 Task: Find a flat in Isulan, Philippines for 2 guests from August 2 to August 12, 2023, with a price range of ₹5000 to ₹10000 and self check-in option.
Action: Mouse moved to (452, 111)
Screenshot: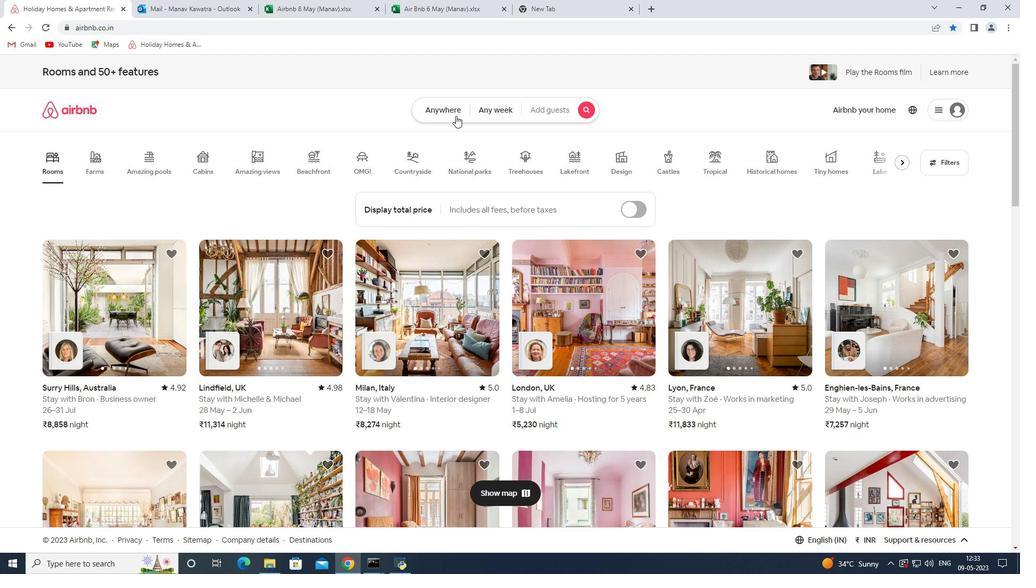 
Action: Mouse pressed left at (452, 111)
Screenshot: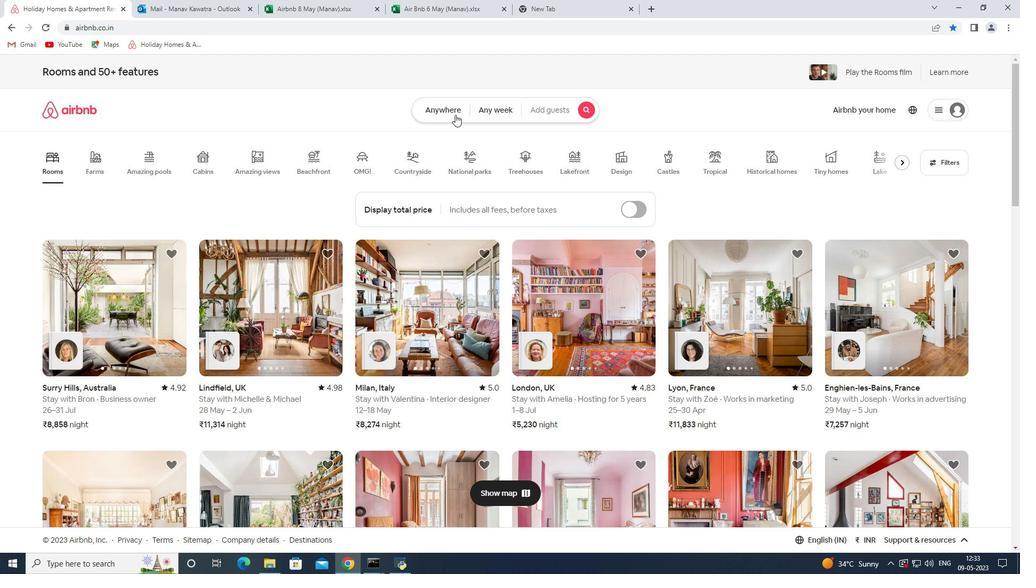 
Action: Mouse moved to (399, 150)
Screenshot: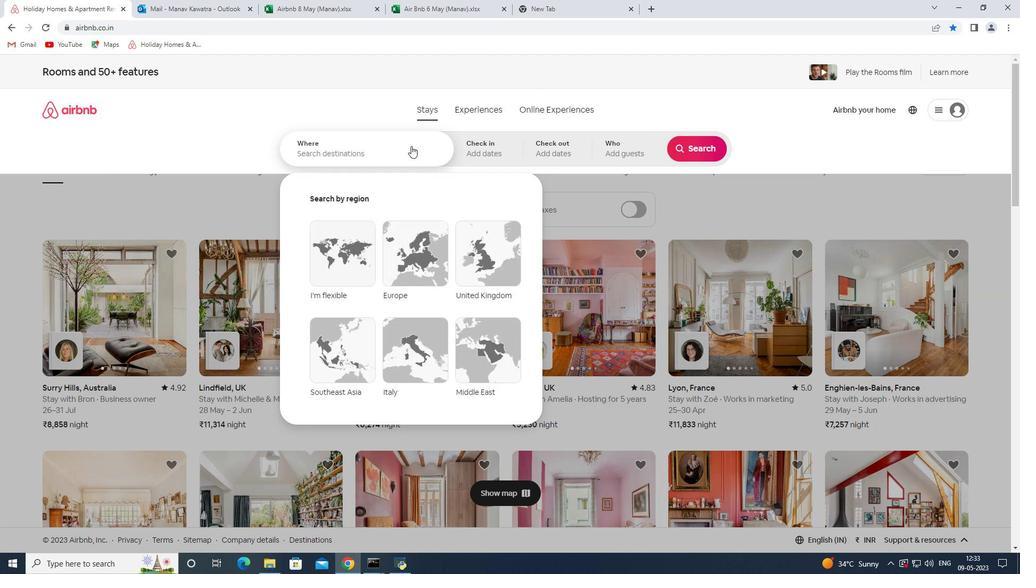 
Action: Mouse pressed left at (399, 150)
Screenshot: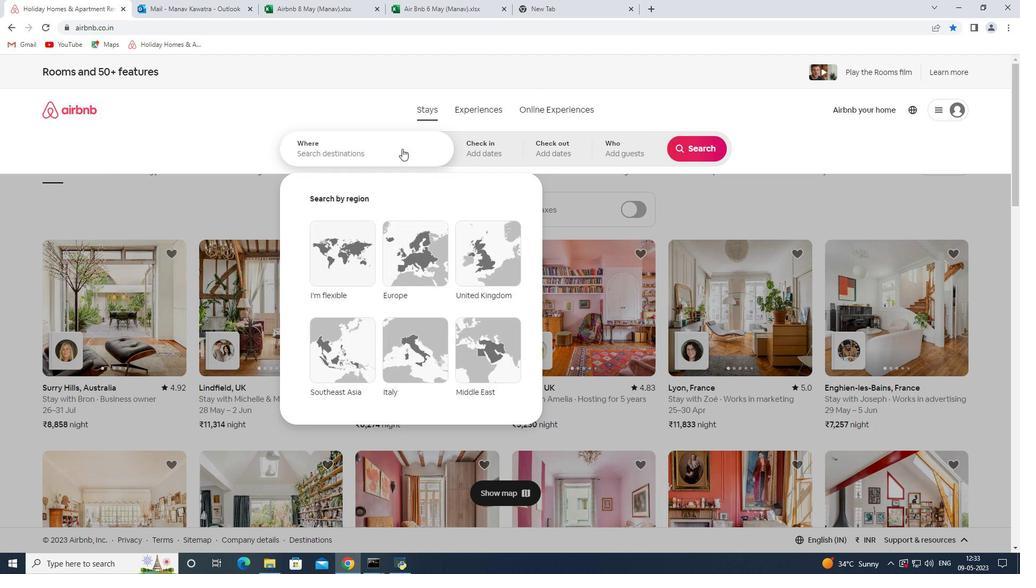 
Action: Key pressed <Key.shift><Key.shift><Key.shift><Key.shift><Key.shift><Key.shift><Key.shift><Key.shift><Key.shift><Key.shift><Key.shift><Key.shift><Key.shift><Key.shift><Key.shift><Key.shift><Key.shift><Key.shift><Key.shift><Key.shift><Key.shift><Key.shift><Key.shift><Key.shift><Key.shift><Key.shift><Key.shift><Key.shift><Key.shift><Key.shift><Key.shift><Key.shift><Key.shift><Key.shift>Isulan<Key.space><Key.shift><Key.shift>Philippines<Key.space><Key.enter>
Screenshot: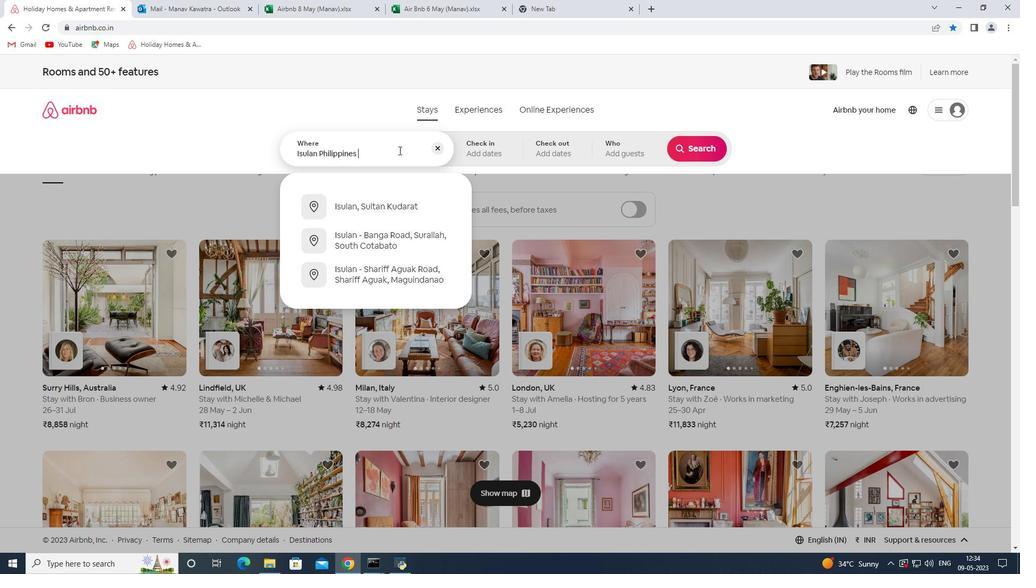 
Action: Mouse moved to (687, 233)
Screenshot: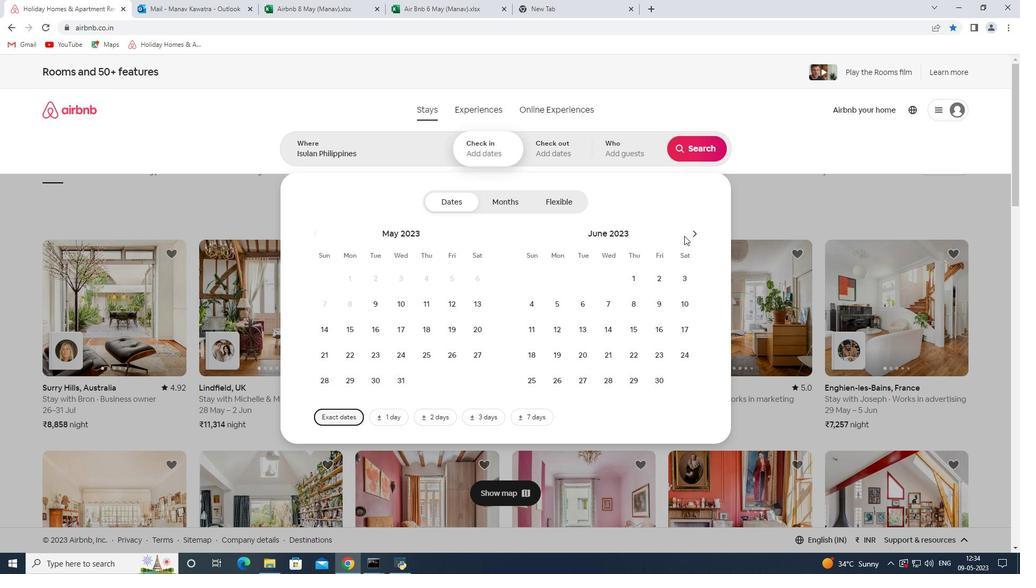 
Action: Mouse pressed left at (687, 233)
Screenshot: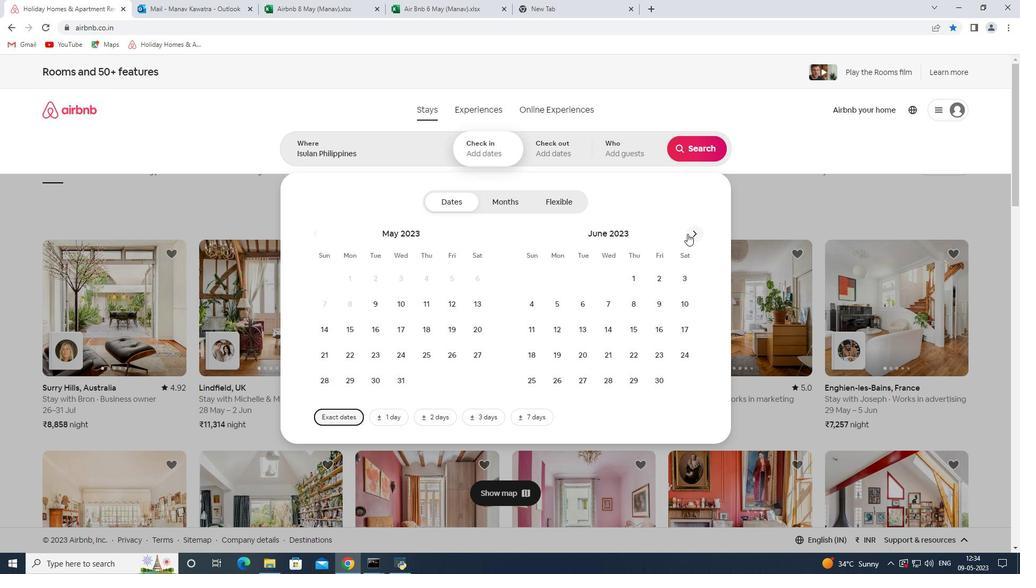 
Action: Mouse pressed left at (687, 233)
Screenshot: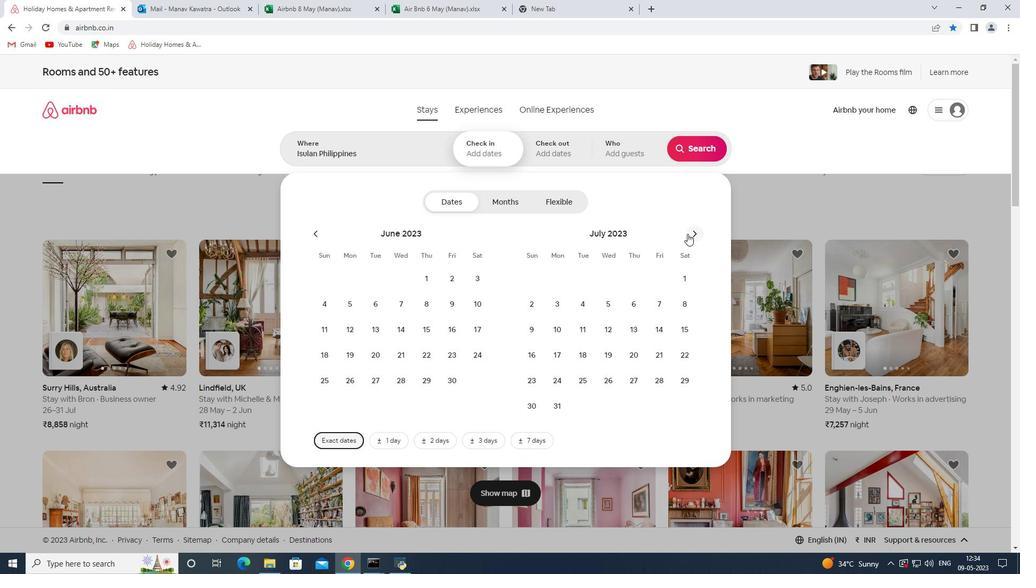 
Action: Mouse pressed left at (687, 233)
Screenshot: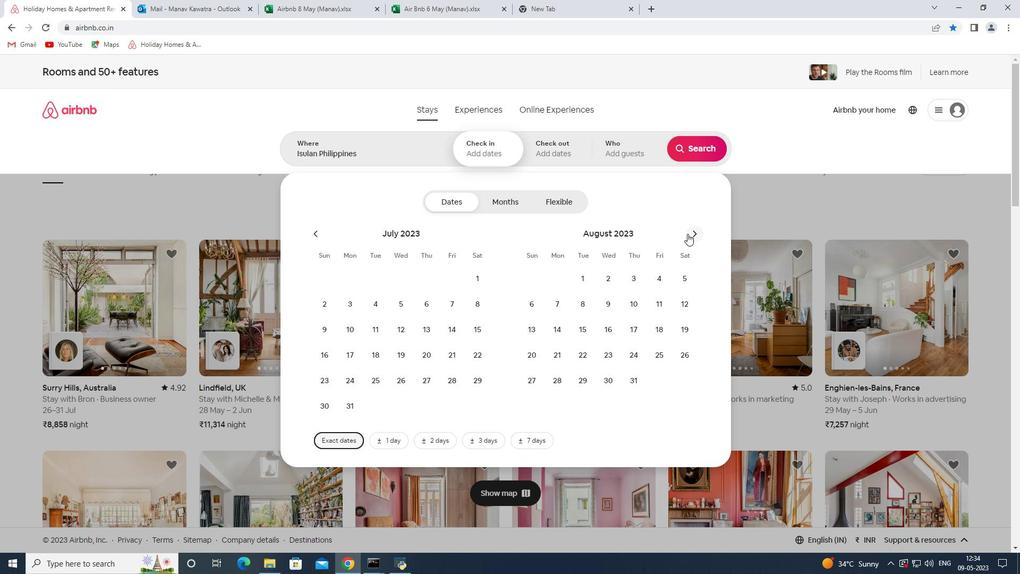 
Action: Mouse moved to (401, 280)
Screenshot: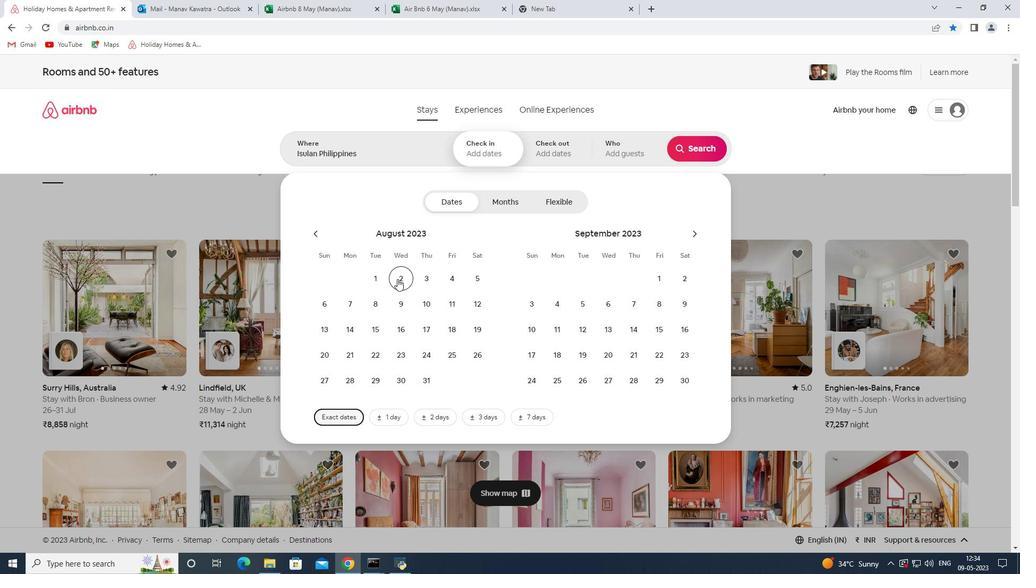 
Action: Mouse pressed left at (401, 280)
Screenshot: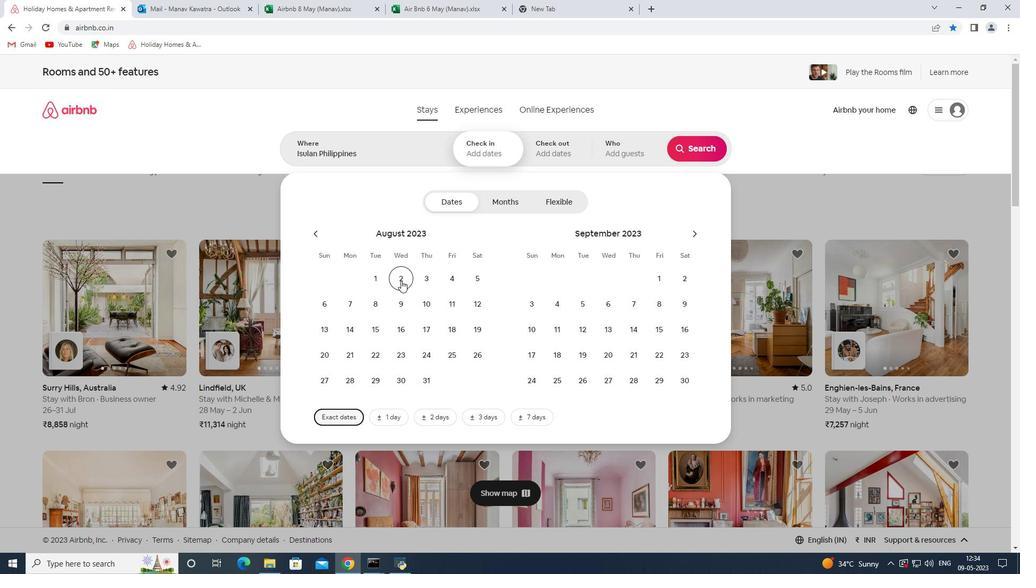 
Action: Mouse moved to (476, 302)
Screenshot: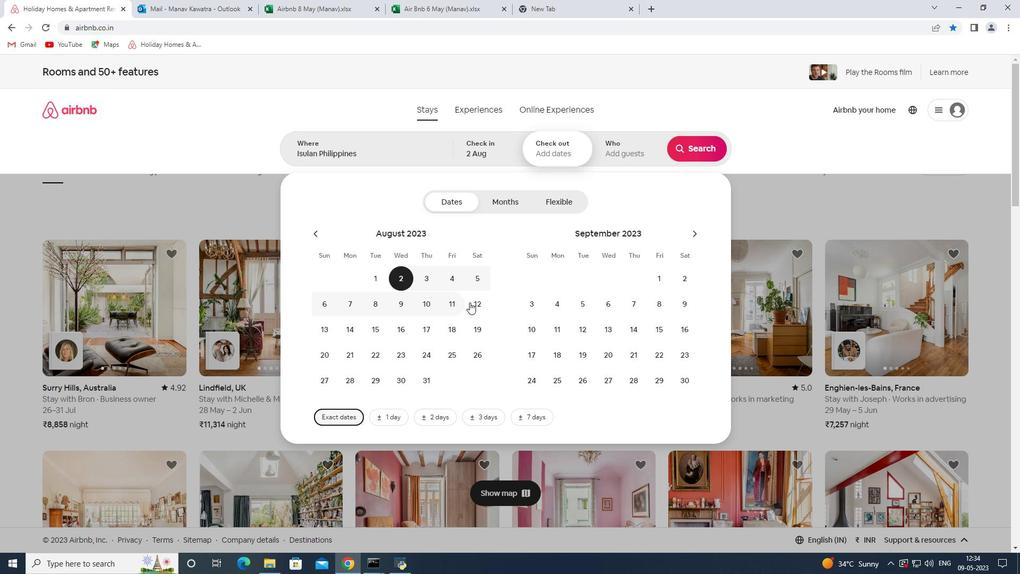 
Action: Mouse pressed left at (476, 302)
Screenshot: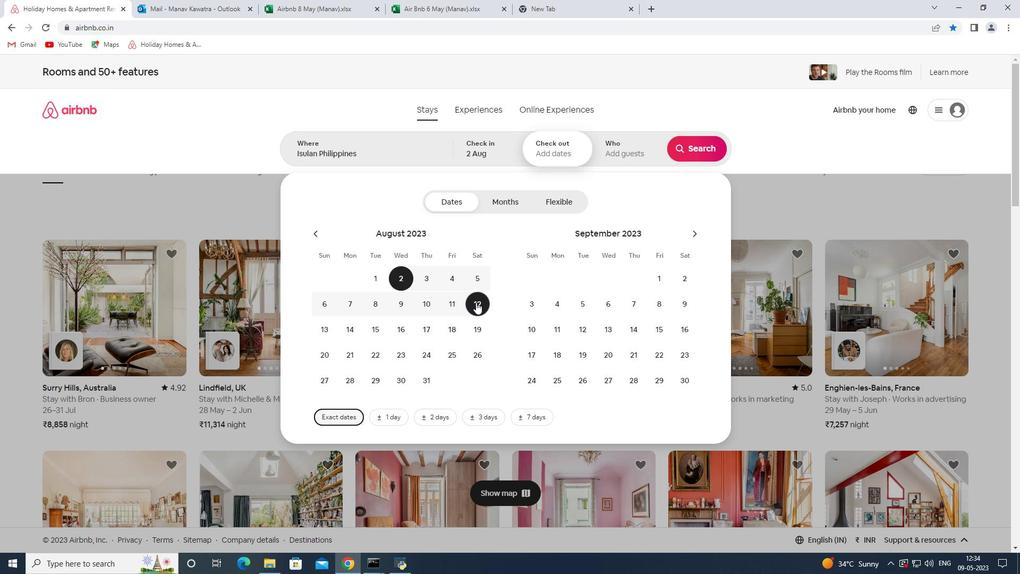 
Action: Mouse moved to (465, 256)
Screenshot: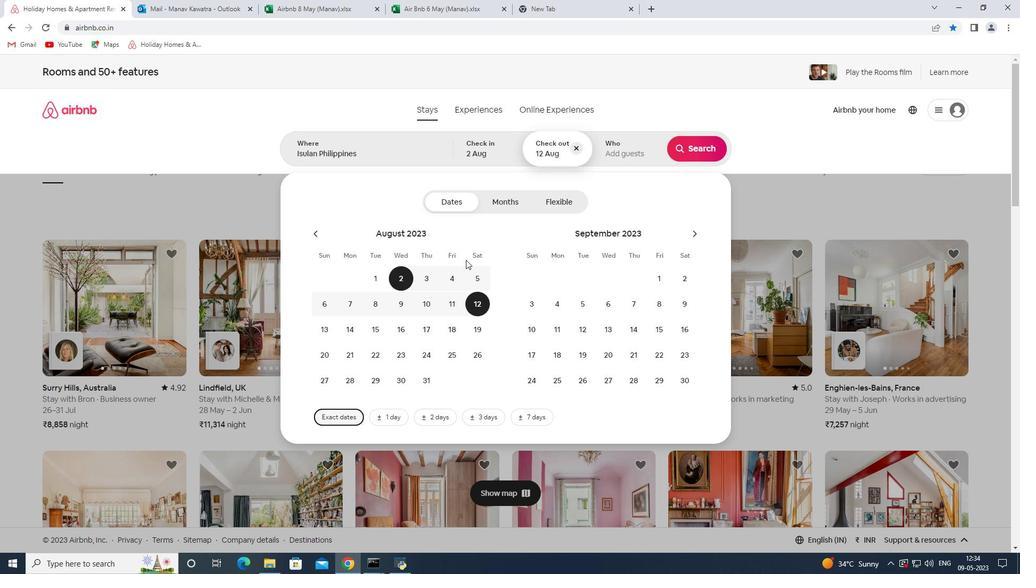 
Action: Mouse scrolled (465, 255) with delta (0, 0)
Screenshot: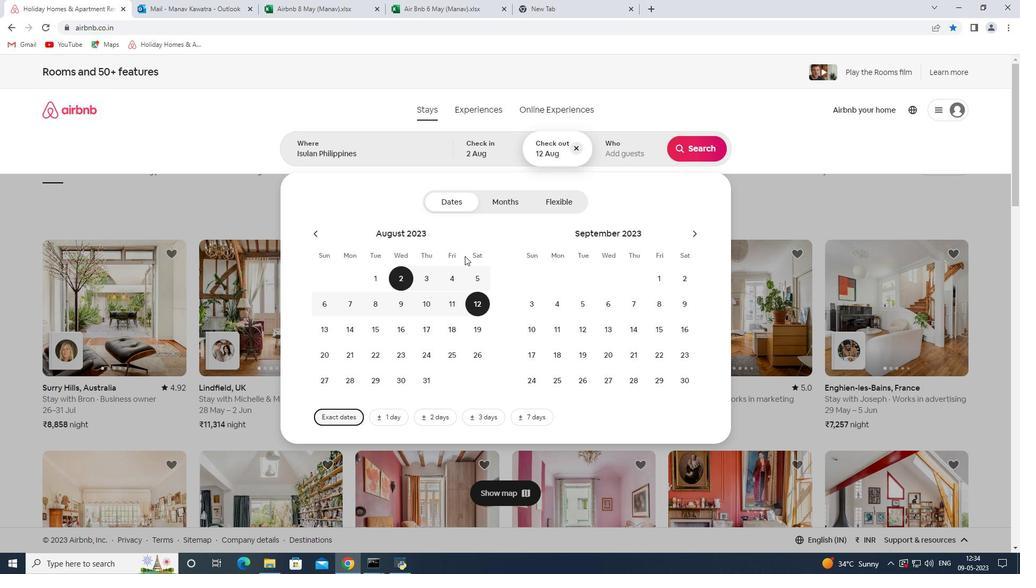 
Action: Mouse moved to (621, 156)
Screenshot: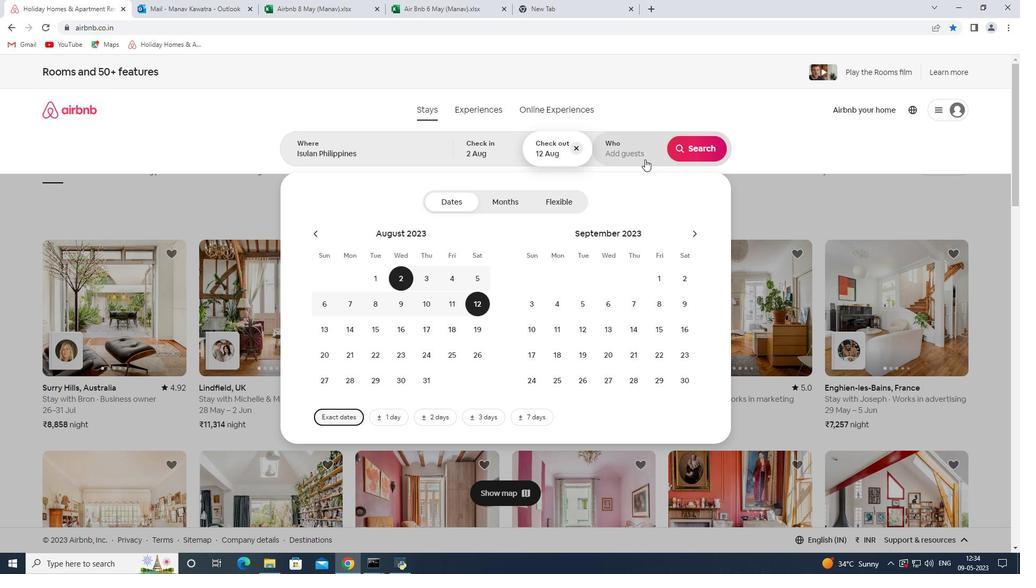 
Action: Mouse pressed left at (621, 156)
Screenshot: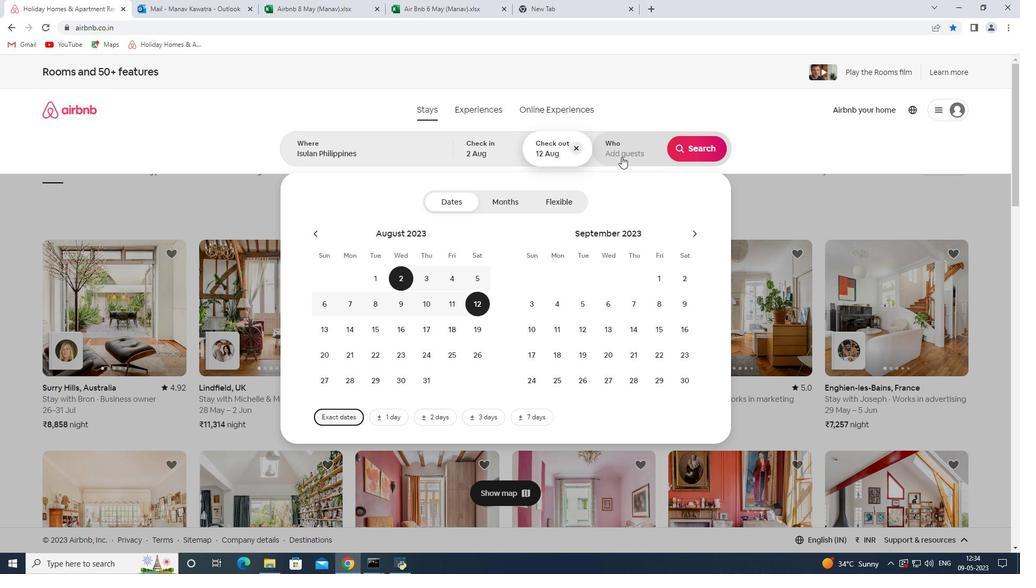 
Action: Mouse moved to (698, 204)
Screenshot: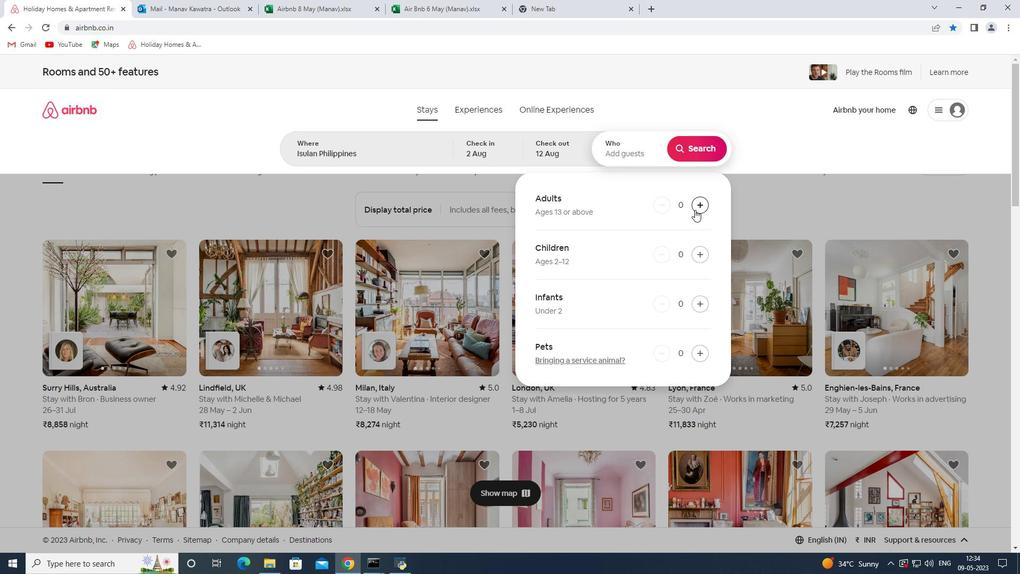 
Action: Mouse pressed left at (698, 204)
Screenshot: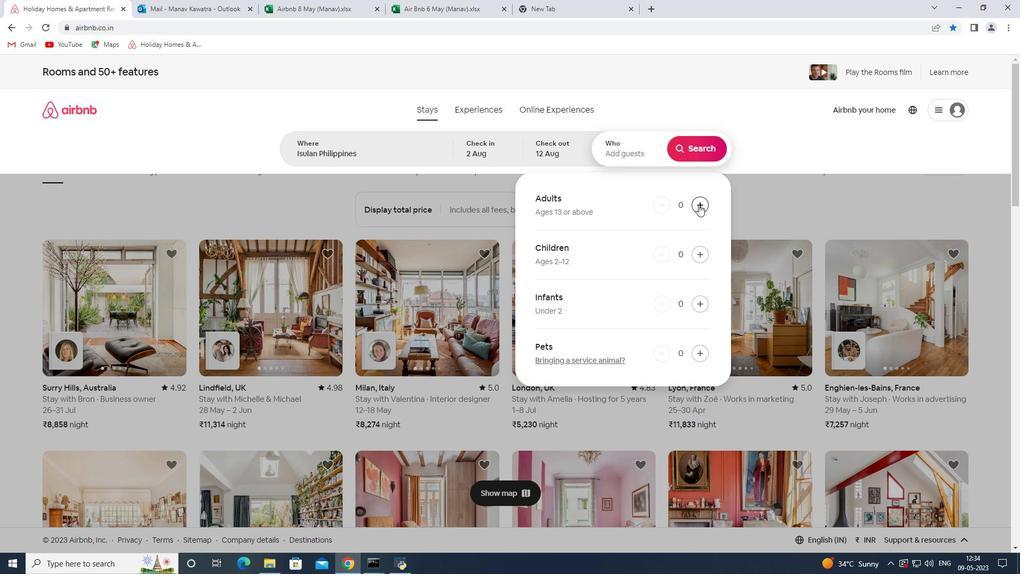 
Action: Mouse pressed left at (698, 204)
Screenshot: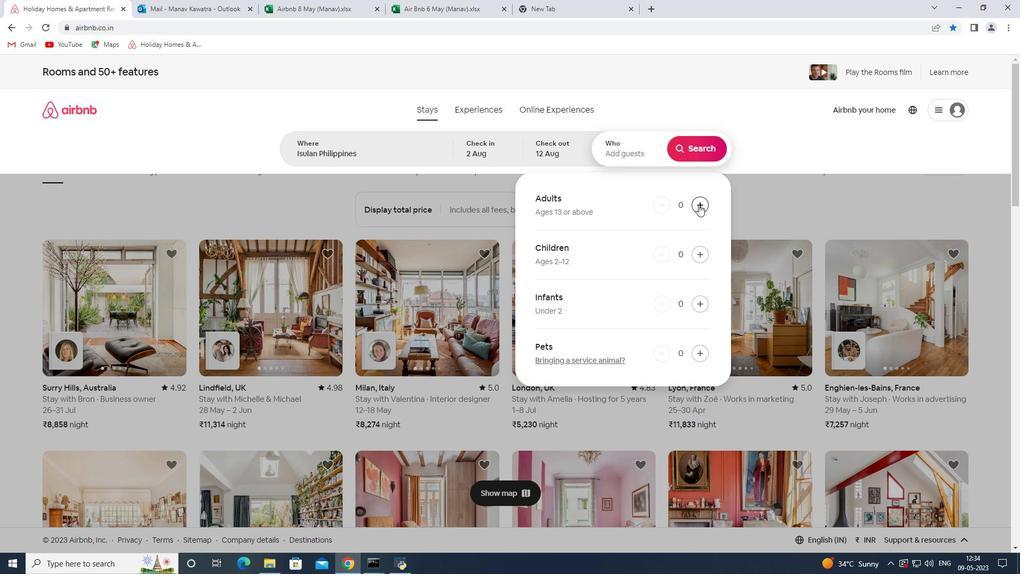 
Action: Mouse moved to (696, 148)
Screenshot: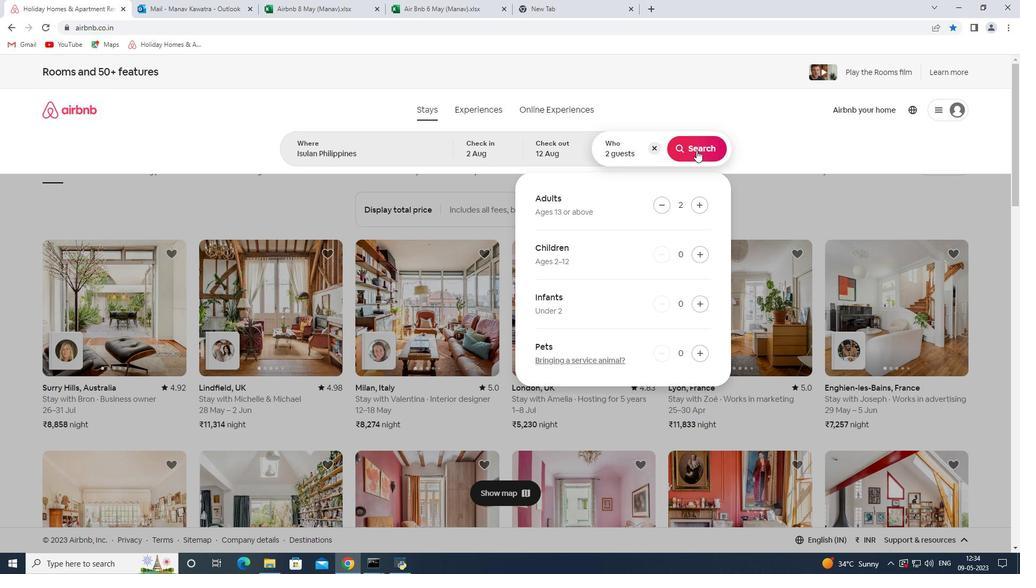 
Action: Mouse pressed left at (696, 148)
Screenshot: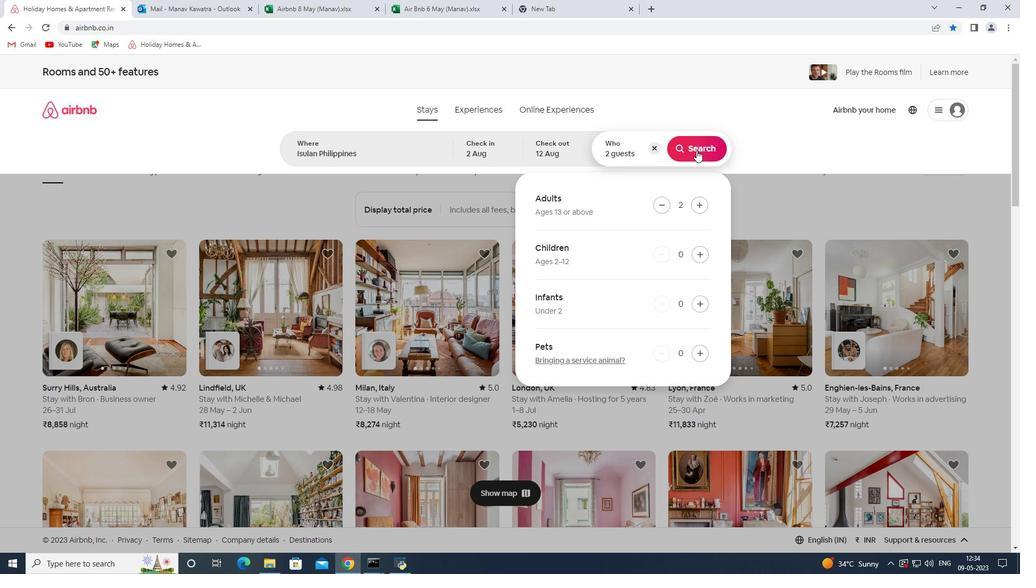 
Action: Mouse moved to (974, 122)
Screenshot: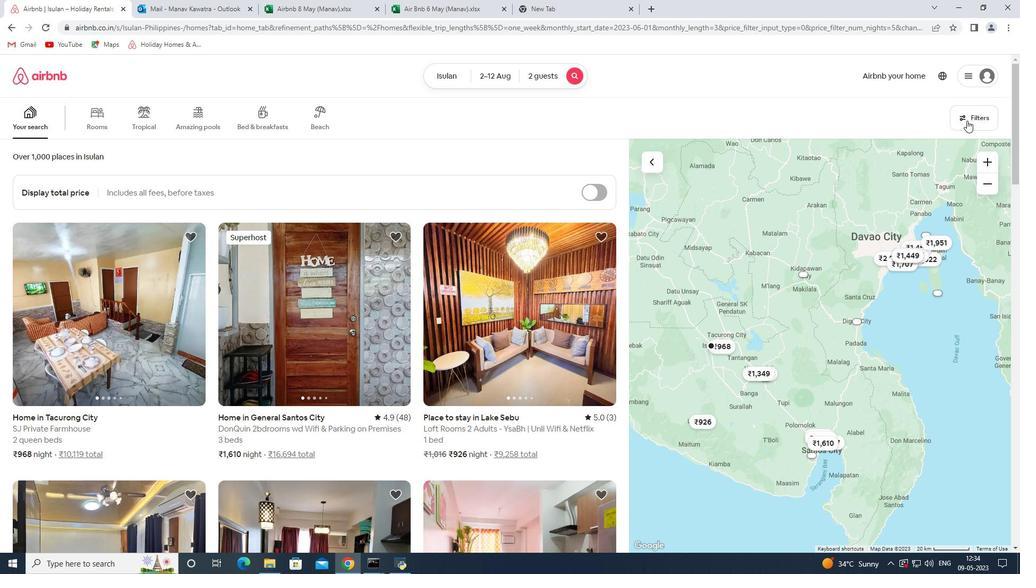 
Action: Mouse pressed left at (974, 122)
Screenshot: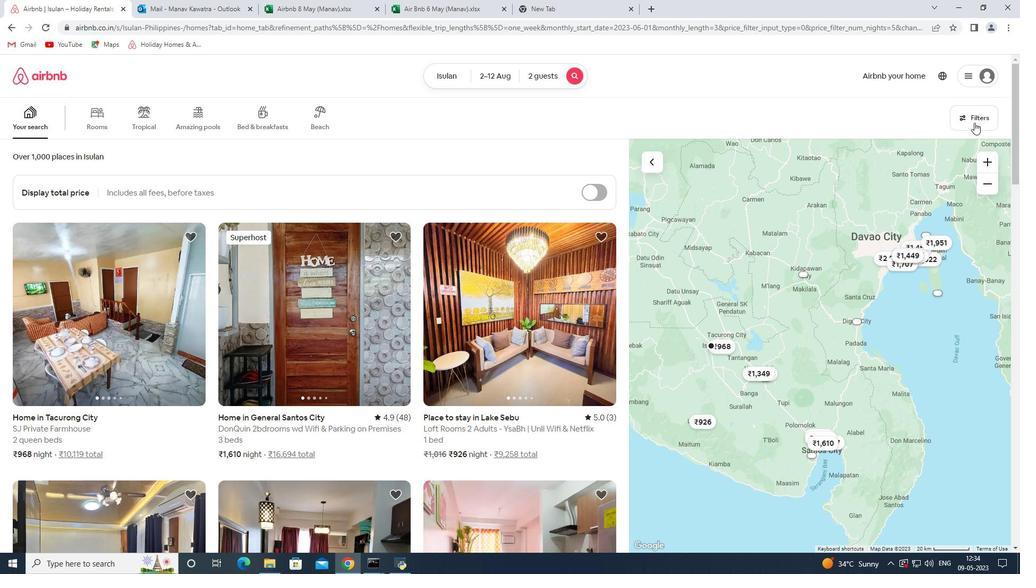 
Action: Mouse moved to (385, 382)
Screenshot: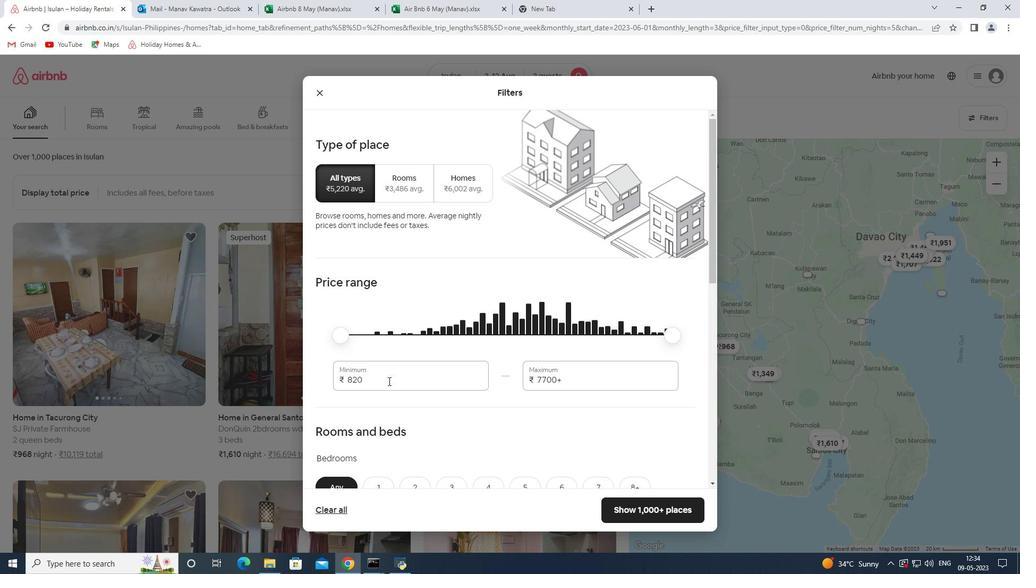 
Action: Mouse pressed left at (385, 382)
Screenshot: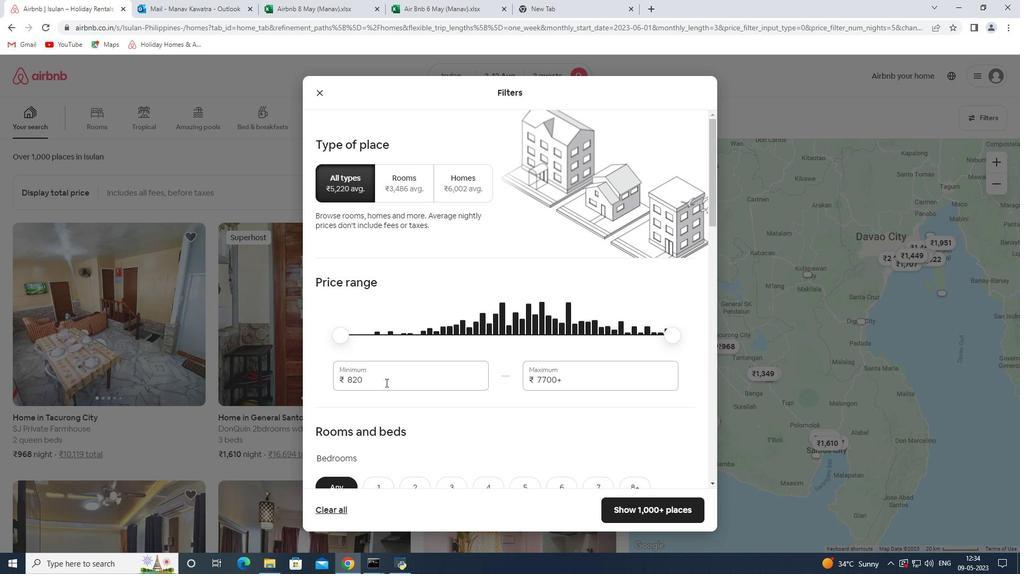 
Action: Mouse pressed left at (385, 382)
Screenshot: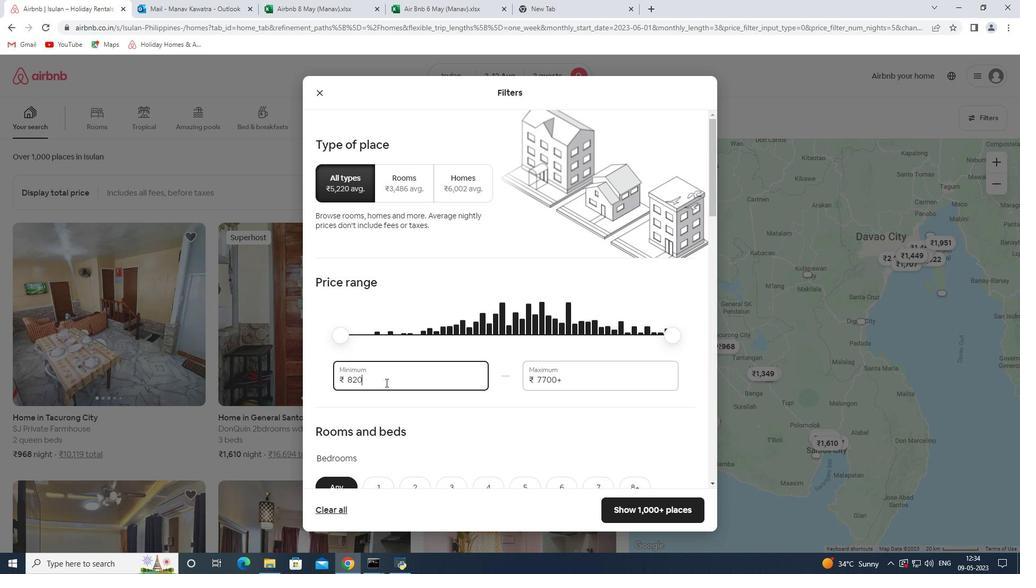 
Action: Mouse moved to (386, 383)
Screenshot: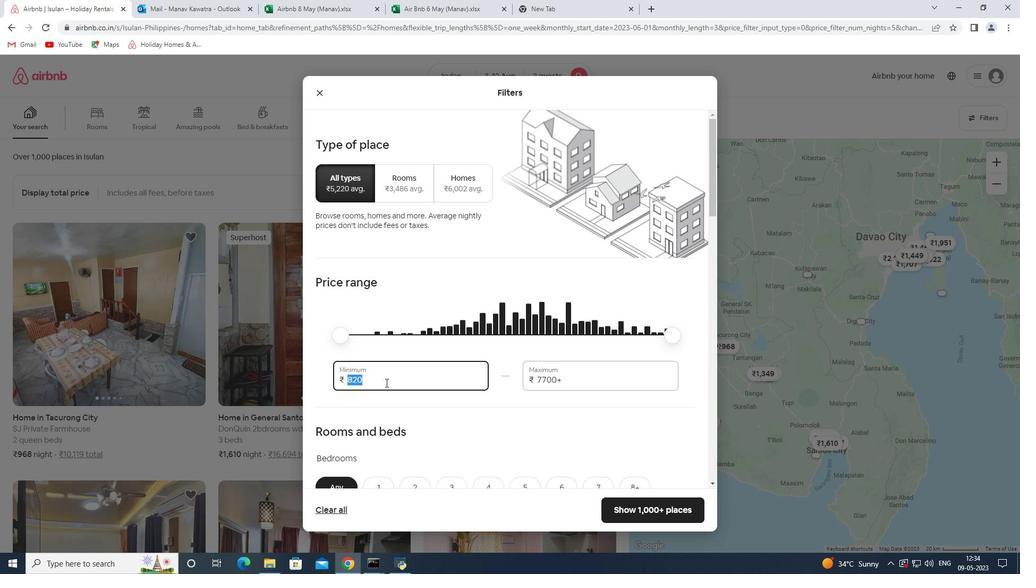 
Action: Key pressed 5000<Key.tab>10000
Screenshot: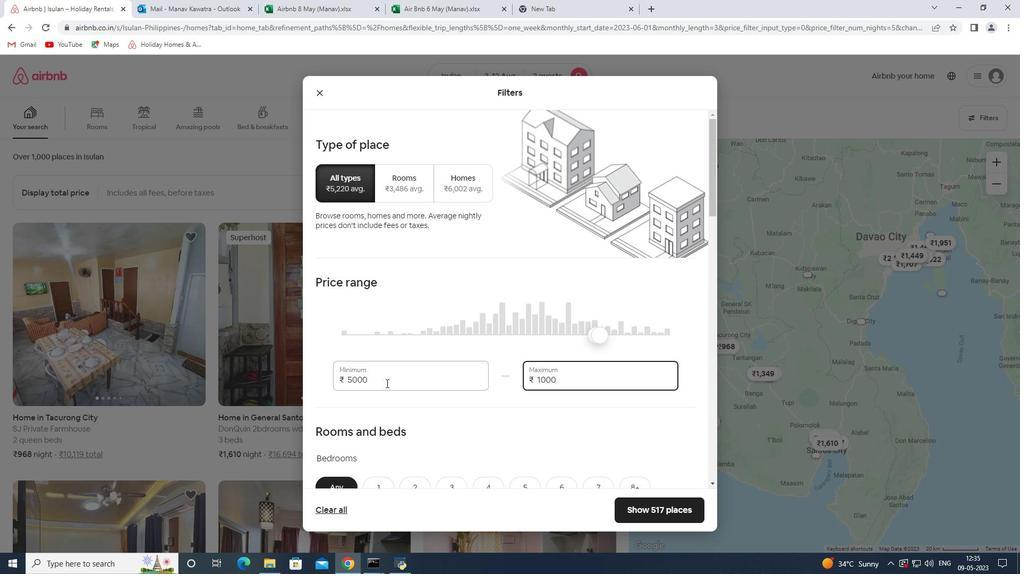 
Action: Mouse moved to (465, 369)
Screenshot: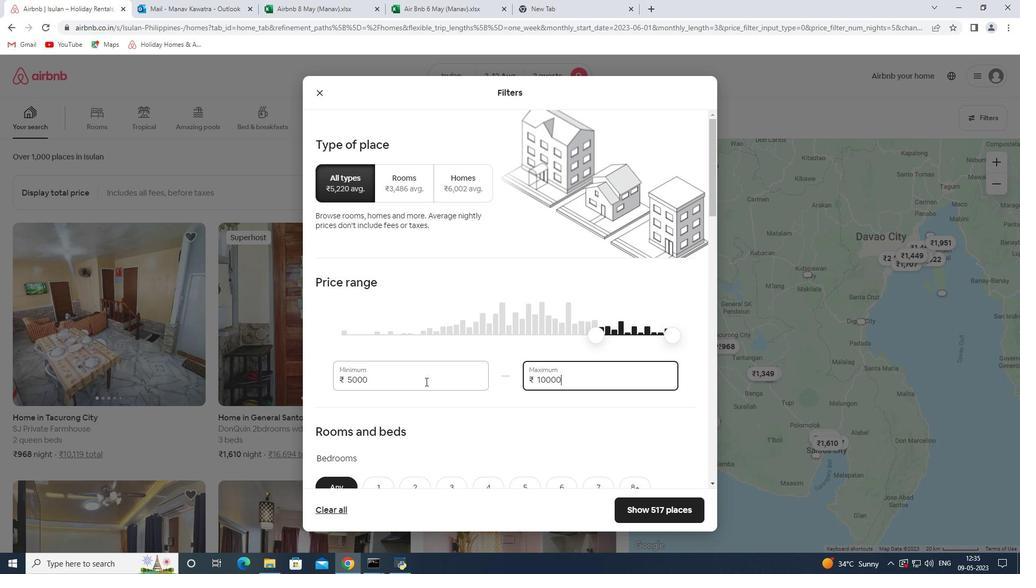 
Action: Mouse scrolled (459, 371) with delta (0, 0)
Screenshot: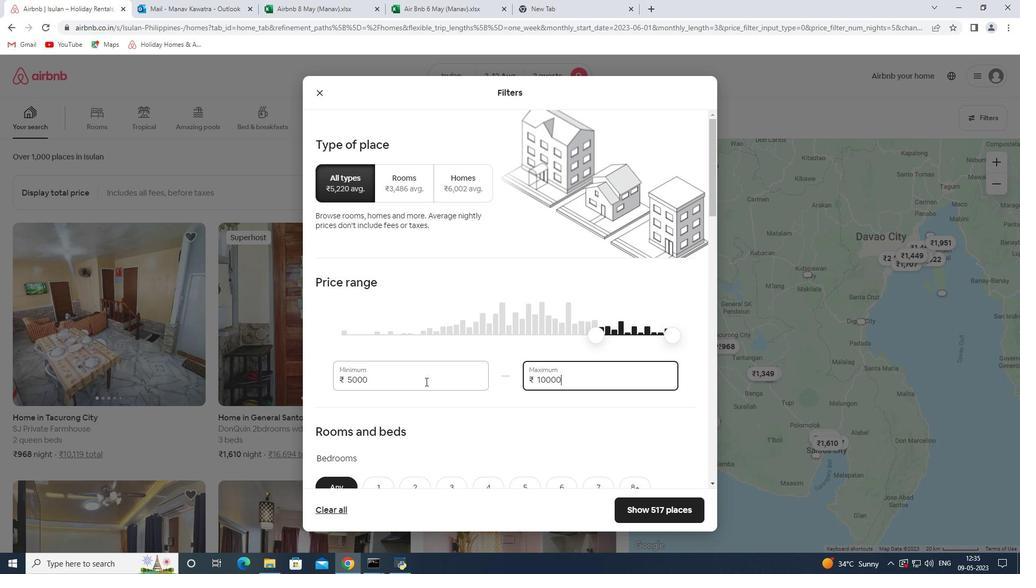 
Action: Mouse scrolled (465, 369) with delta (0, 0)
Screenshot: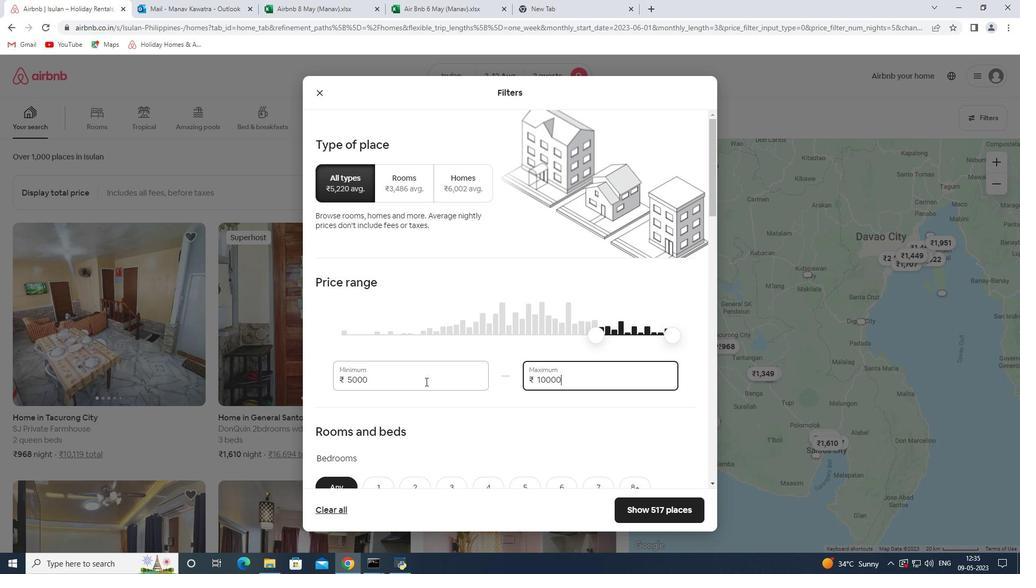 
Action: Mouse scrolled (465, 369) with delta (0, 0)
Screenshot: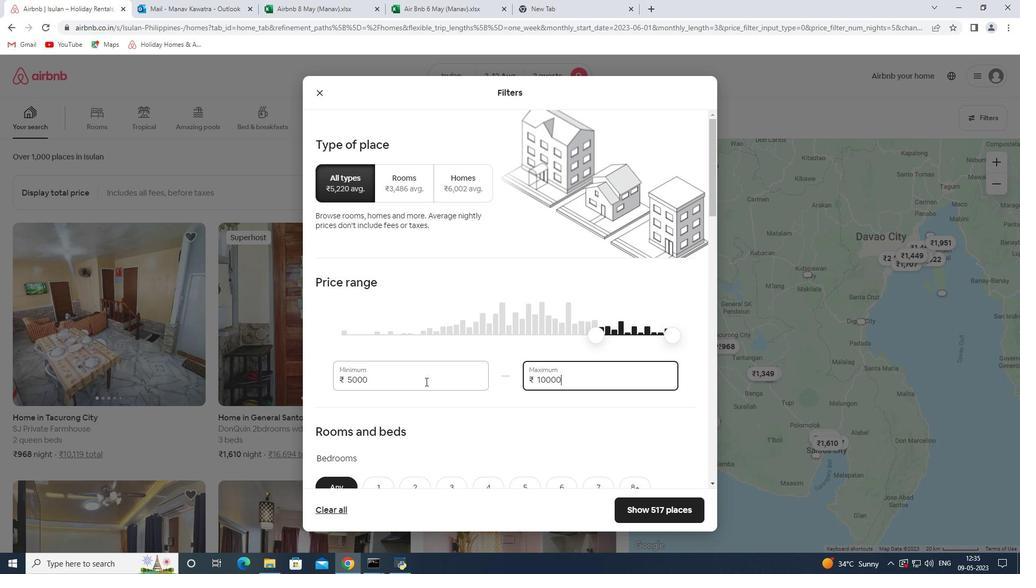 
Action: Mouse moved to (377, 327)
Screenshot: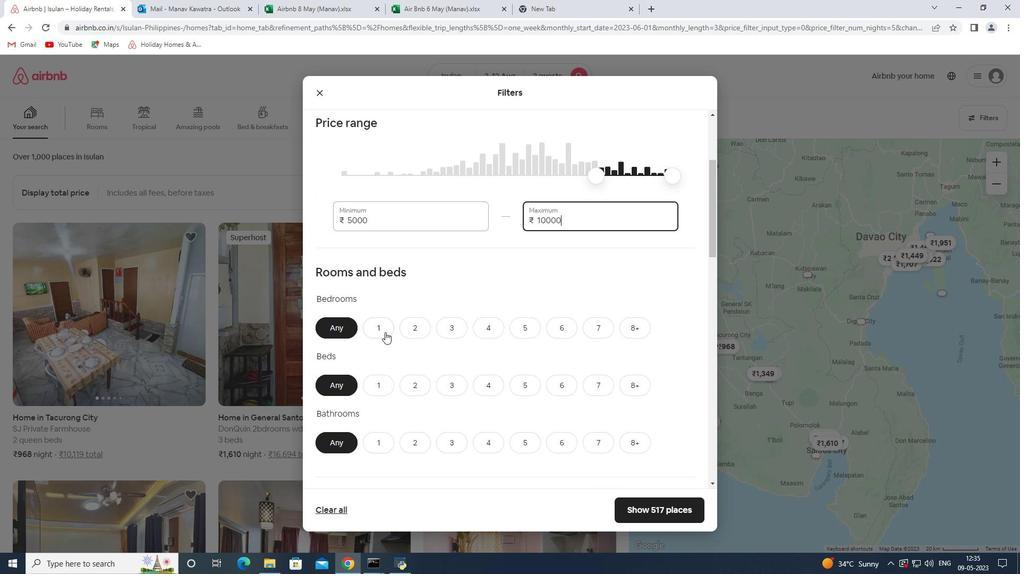 
Action: Mouse pressed left at (377, 327)
Screenshot: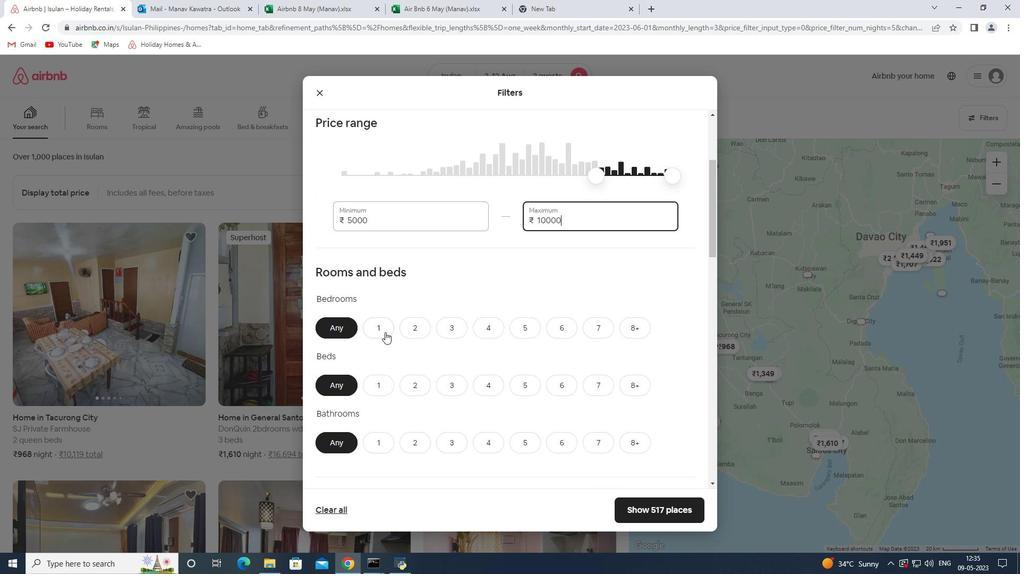 
Action: Mouse moved to (378, 379)
Screenshot: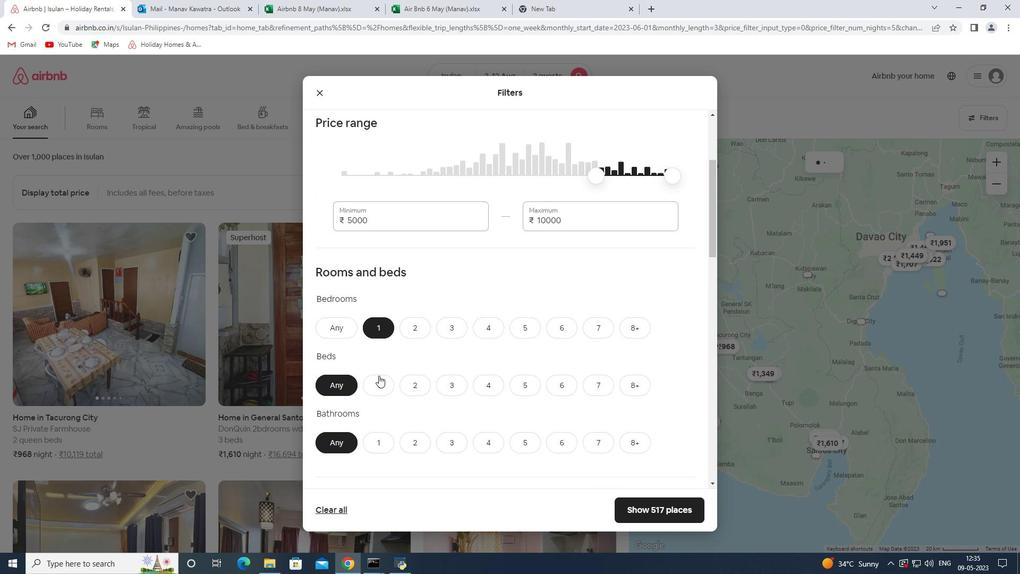 
Action: Mouse pressed left at (378, 379)
Screenshot: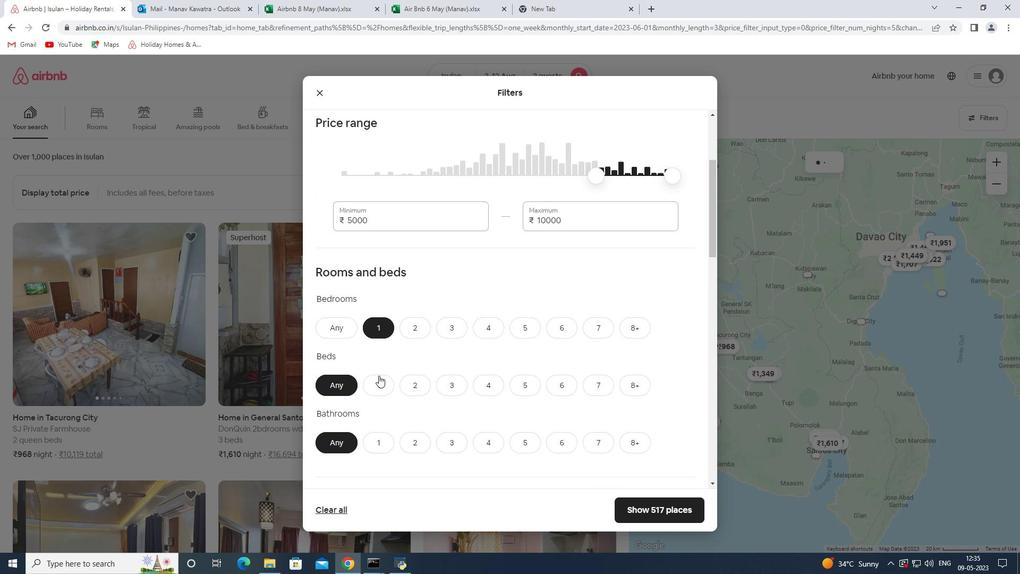 
Action: Mouse moved to (379, 442)
Screenshot: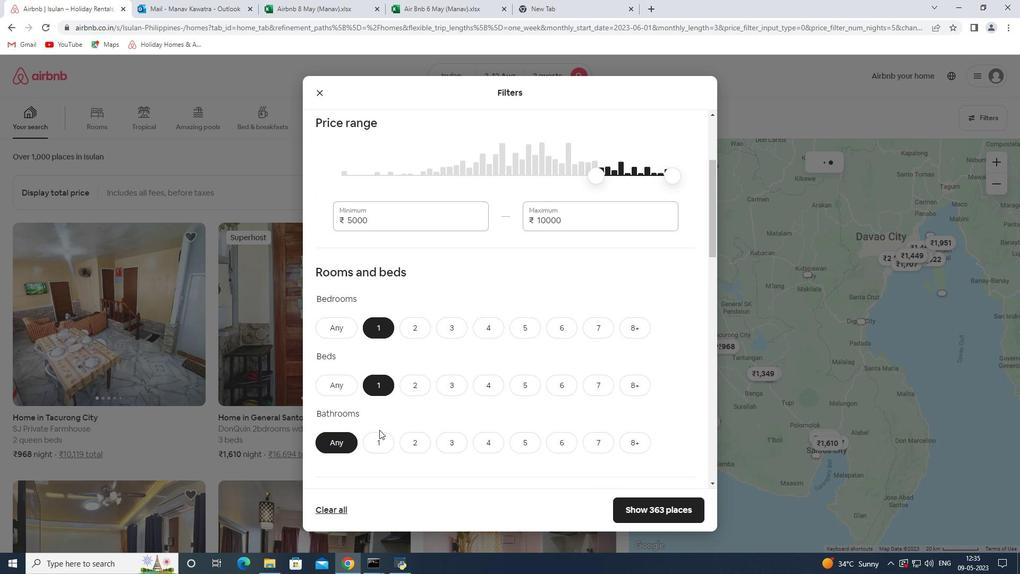 
Action: Mouse pressed left at (379, 442)
Screenshot: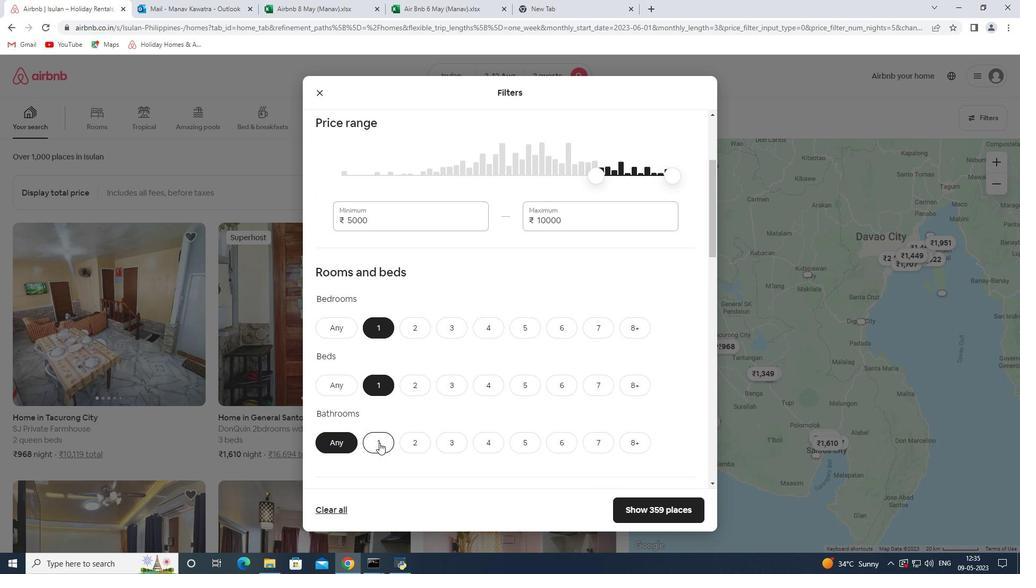 
Action: Mouse moved to (444, 392)
Screenshot: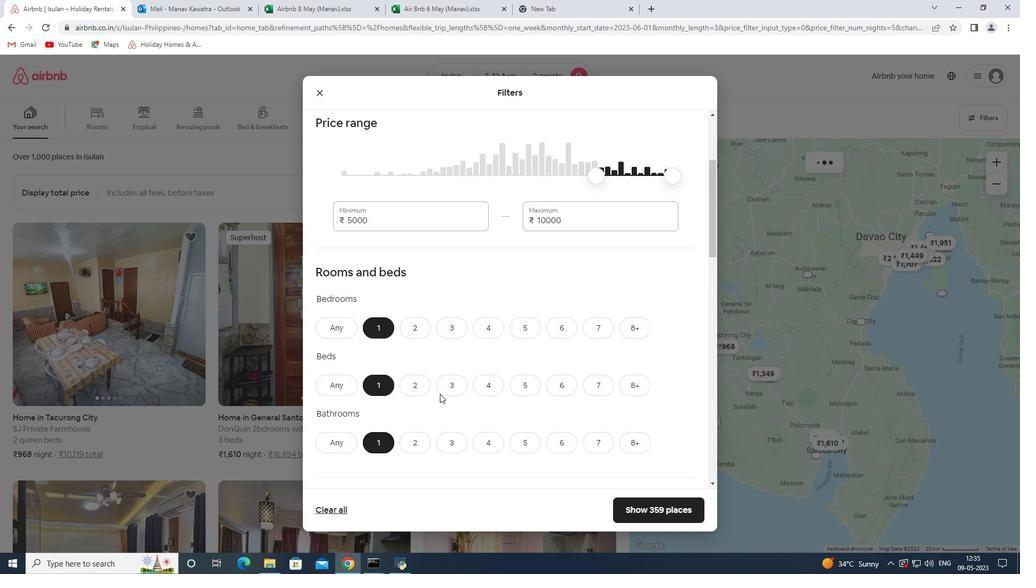 
Action: Mouse scrolled (444, 391) with delta (0, 0)
Screenshot: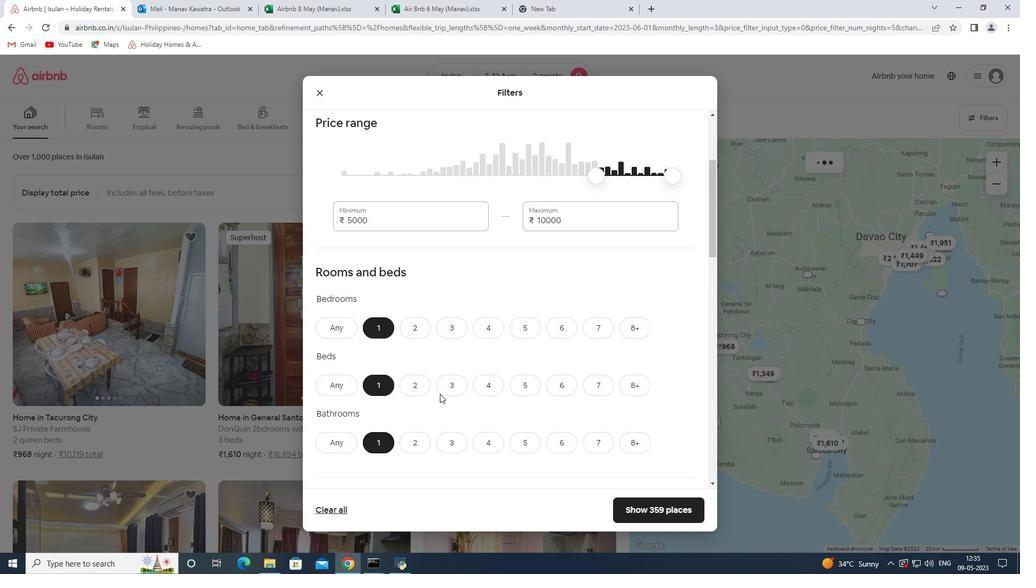
Action: Mouse scrolled (444, 391) with delta (0, 0)
Screenshot: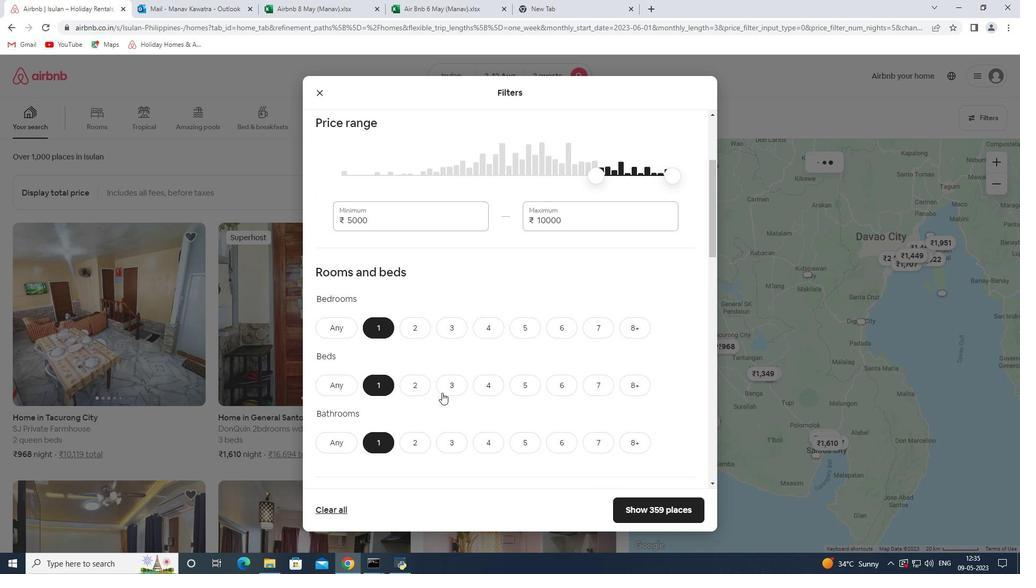 
Action: Mouse scrolled (444, 391) with delta (0, 0)
Screenshot: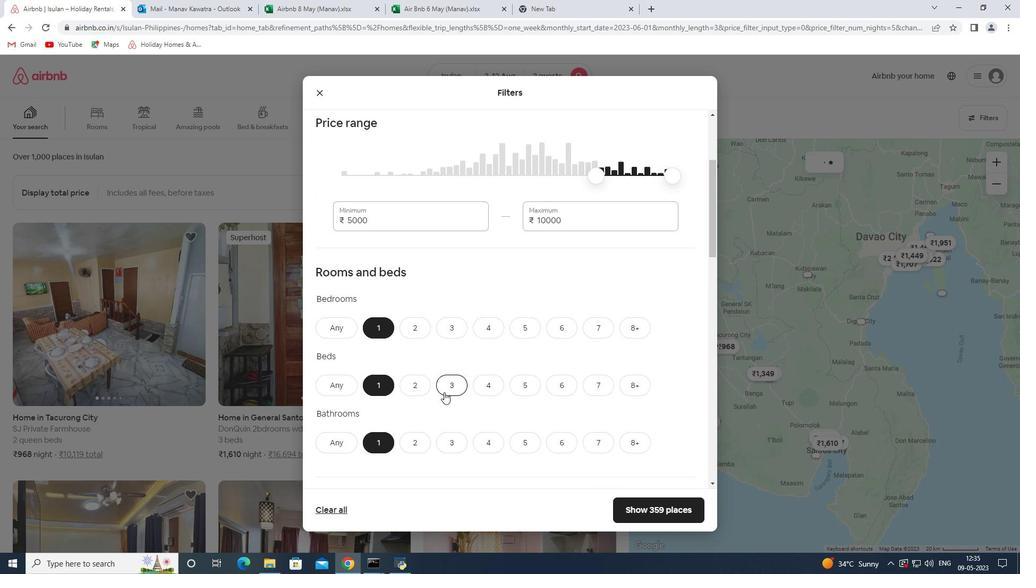 
Action: Mouse scrolled (444, 391) with delta (0, 0)
Screenshot: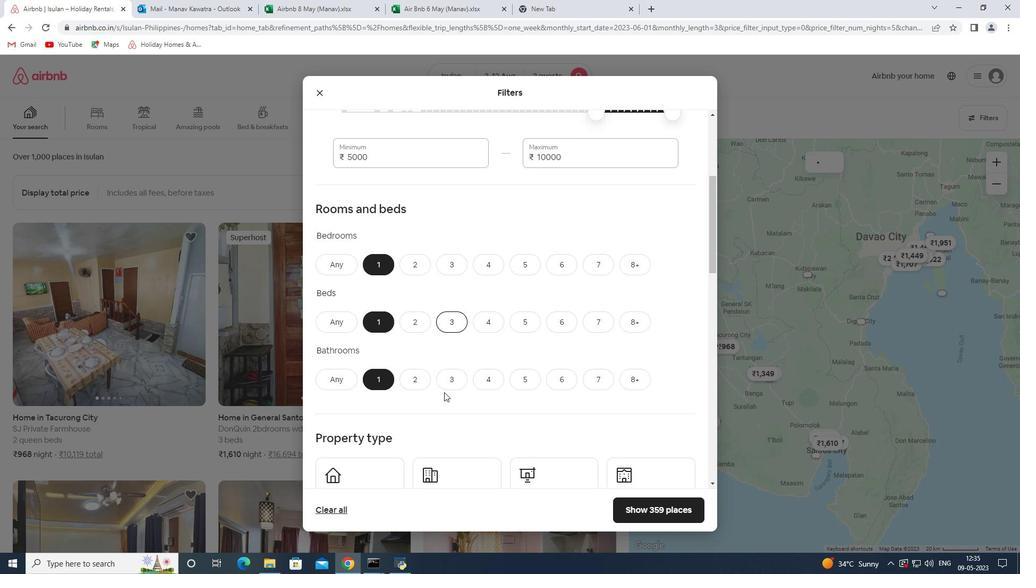 
Action: Mouse moved to (386, 349)
Screenshot: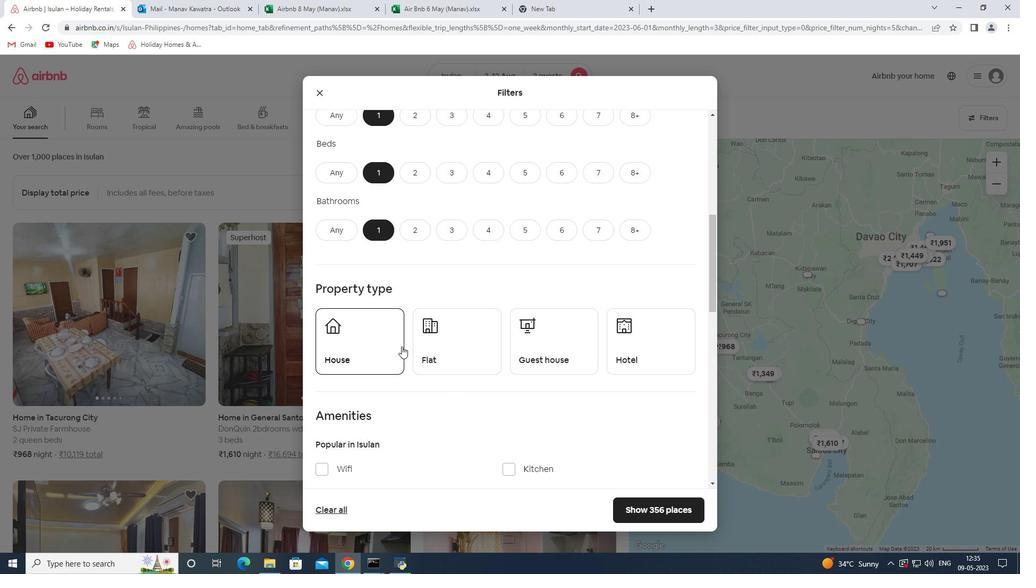 
Action: Mouse pressed left at (386, 349)
Screenshot: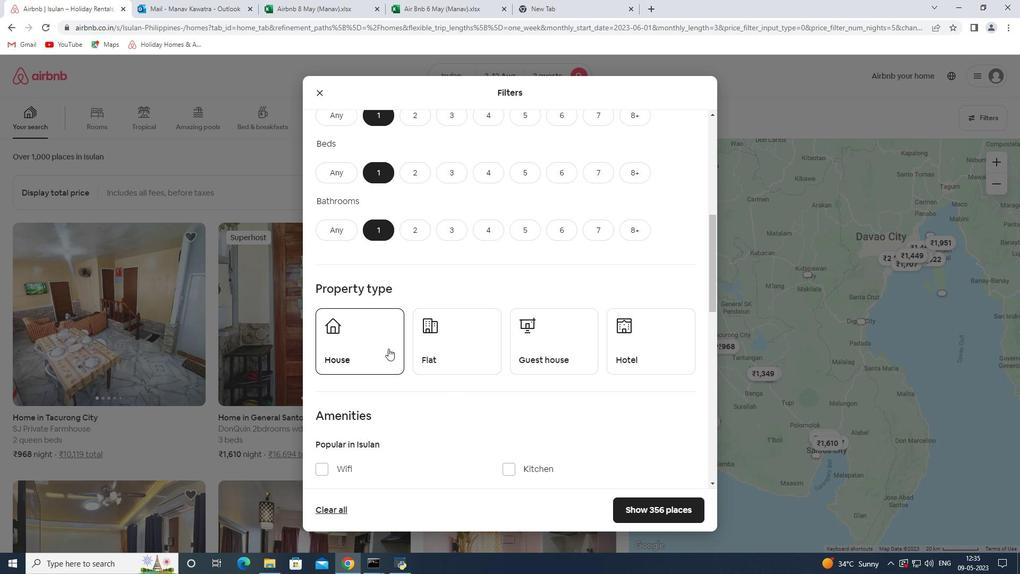 
Action: Mouse moved to (458, 352)
Screenshot: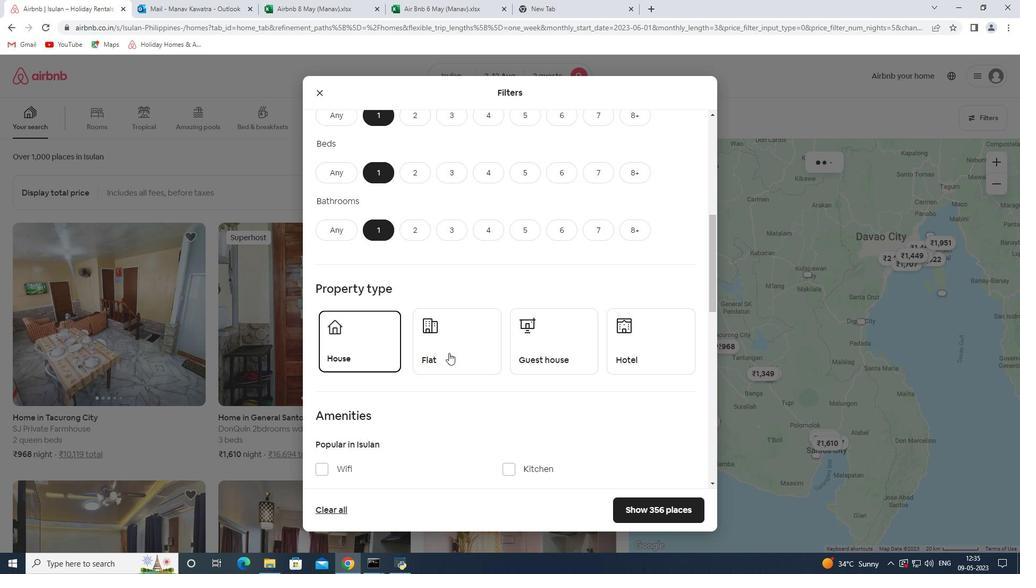 
Action: Mouse pressed left at (458, 352)
Screenshot: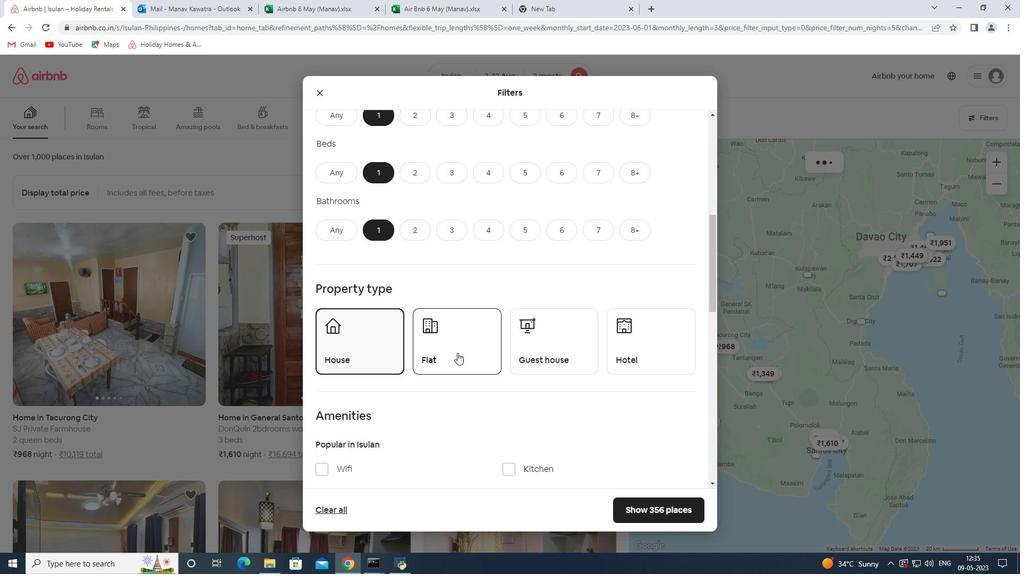 
Action: Mouse moved to (538, 348)
Screenshot: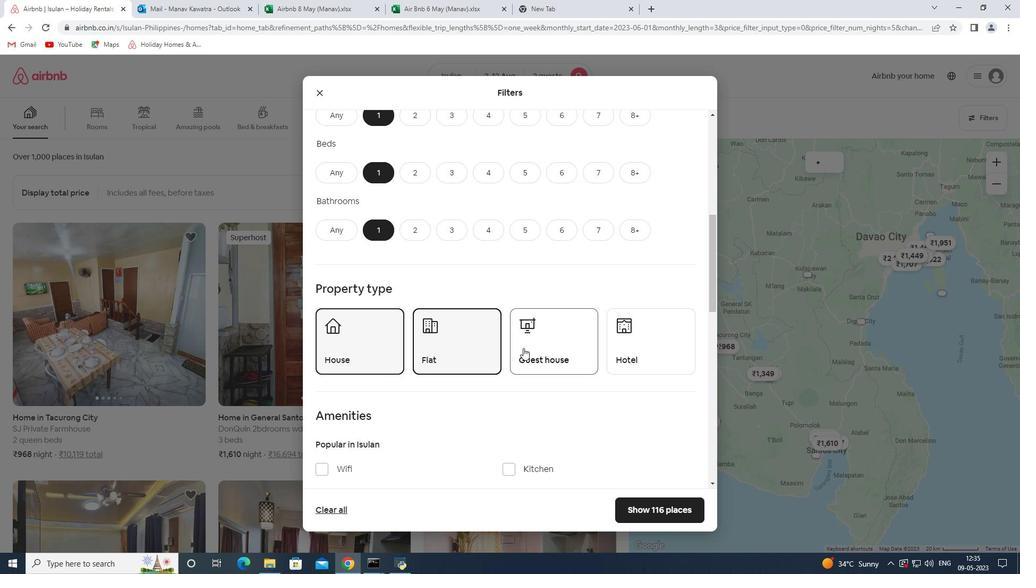 
Action: Mouse pressed left at (538, 348)
Screenshot: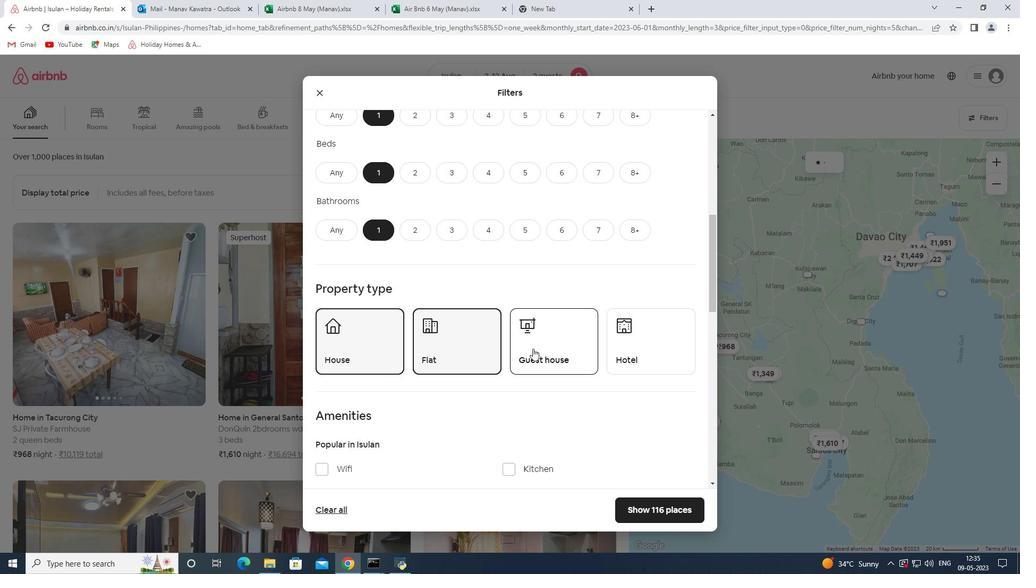 
Action: Mouse moved to (541, 349)
Screenshot: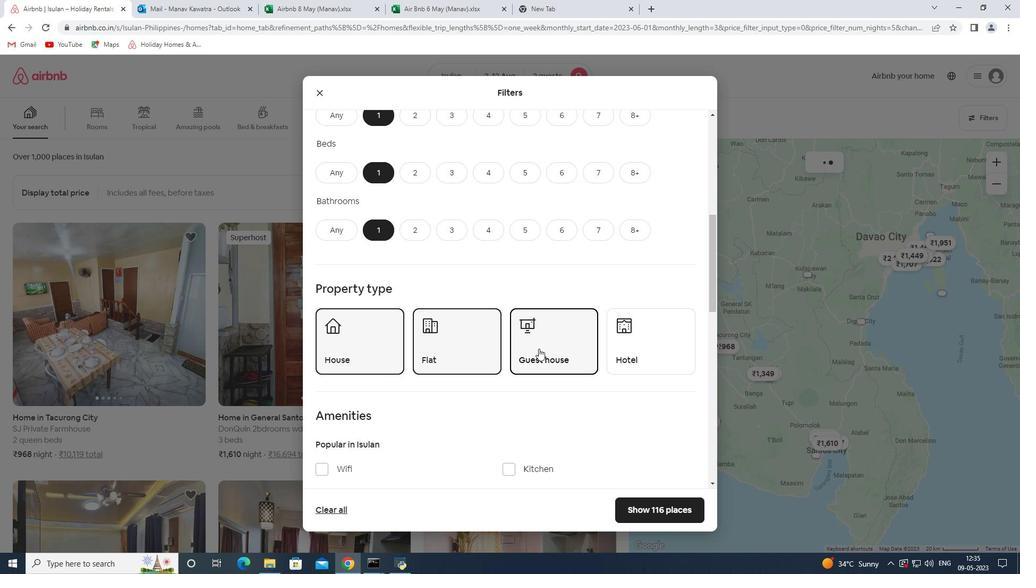 
Action: Mouse scrolled (541, 348) with delta (0, 0)
Screenshot: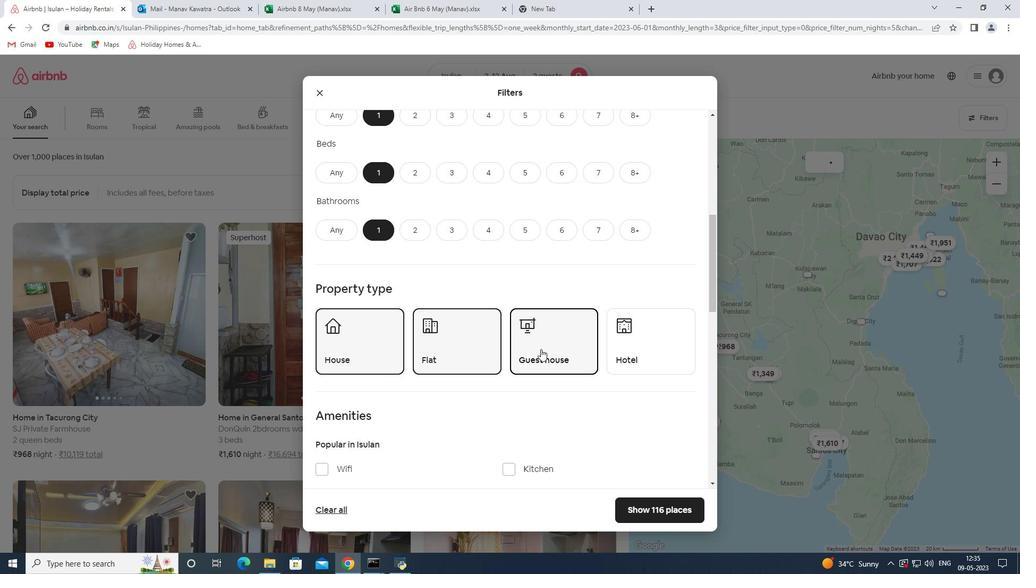 
Action: Mouse scrolled (541, 348) with delta (0, 0)
Screenshot: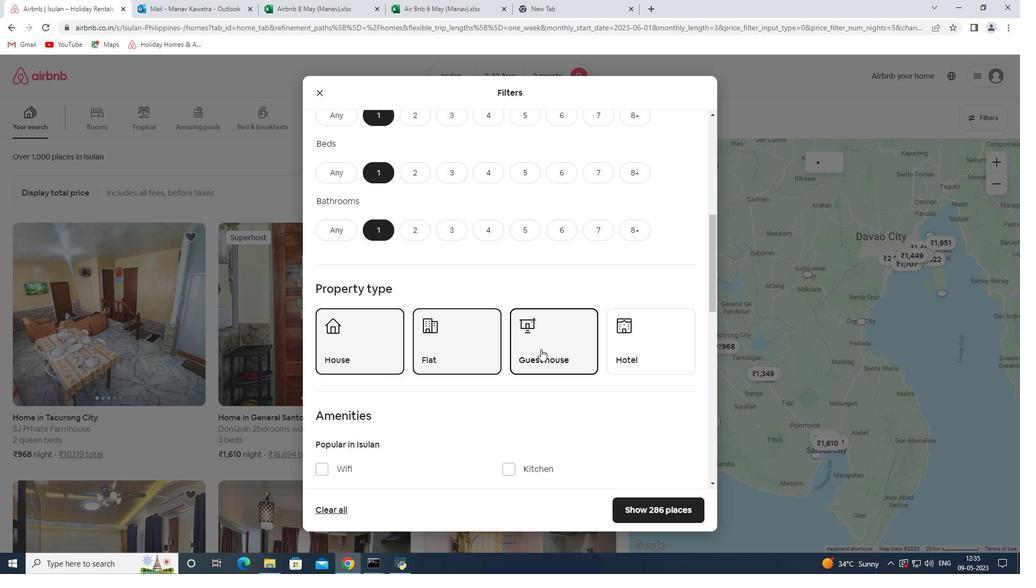 
Action: Mouse moved to (648, 255)
Screenshot: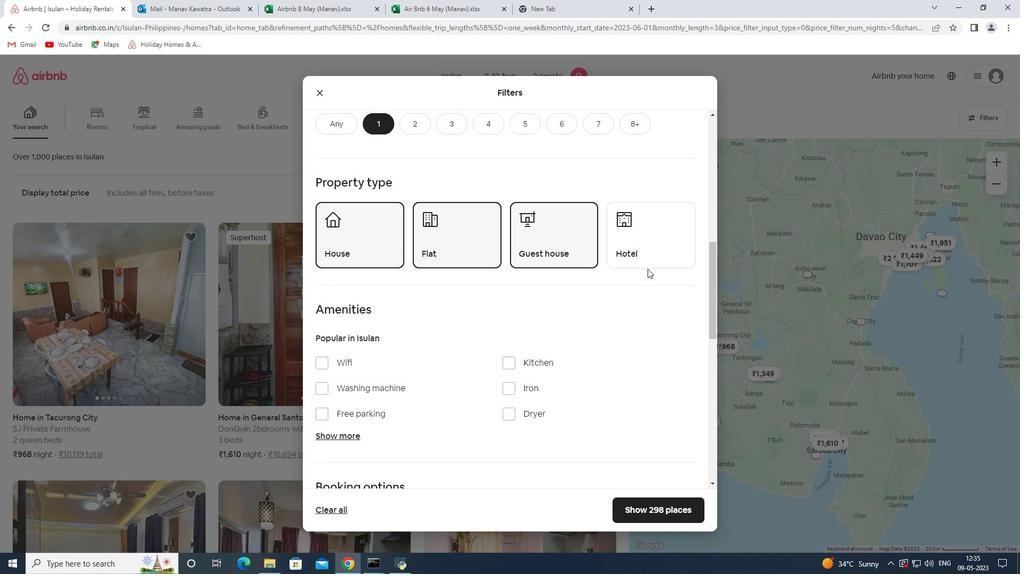 
Action: Mouse pressed left at (648, 255)
Screenshot: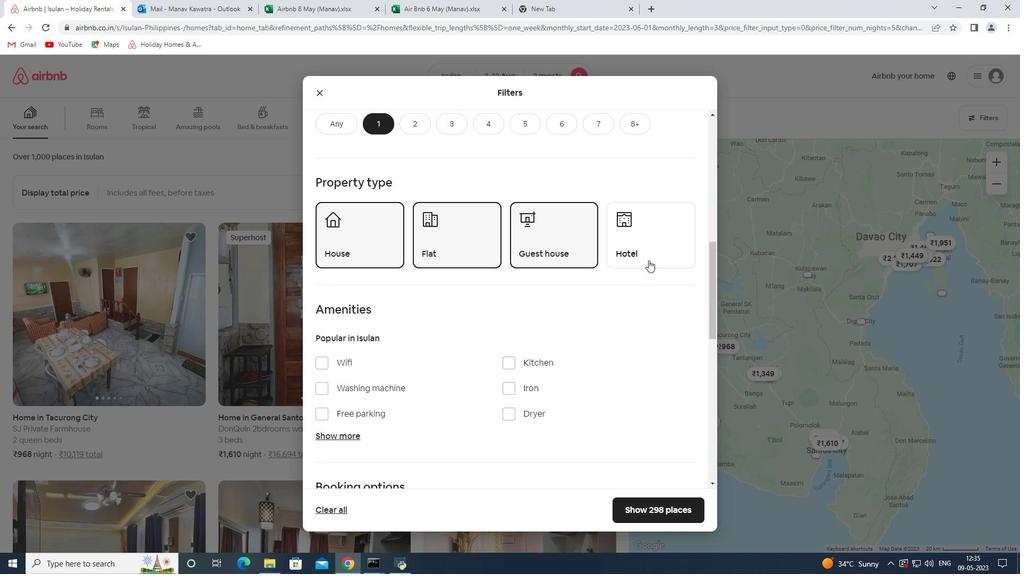 
Action: Mouse moved to (569, 326)
Screenshot: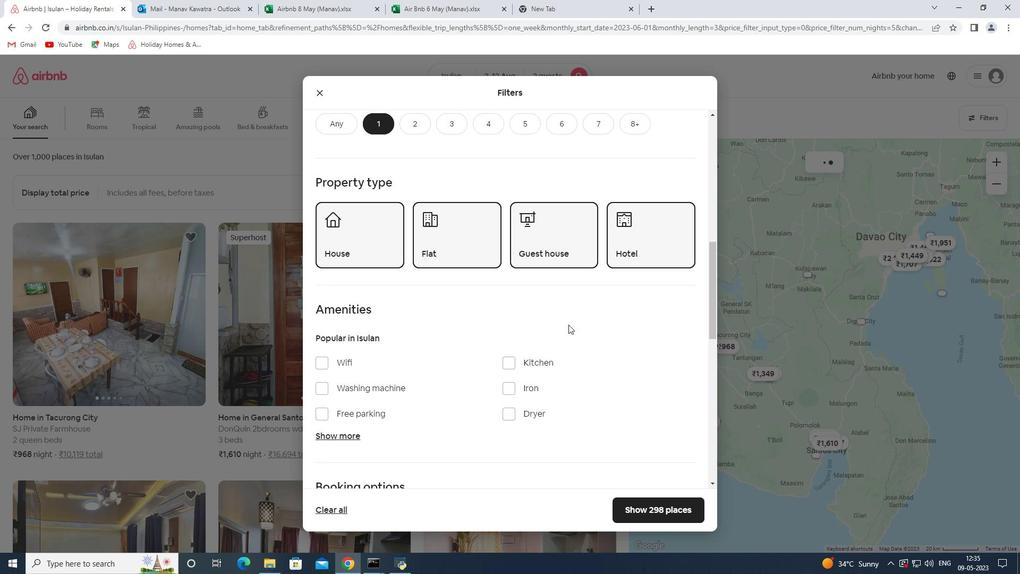 
Action: Mouse scrolled (569, 326) with delta (0, 0)
Screenshot: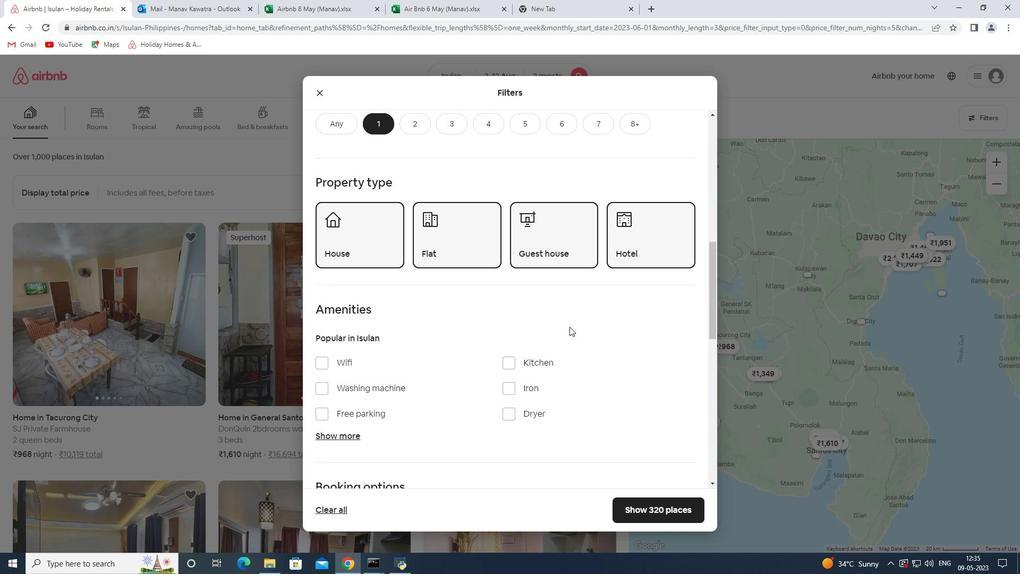 
Action: Mouse moved to (570, 327)
Screenshot: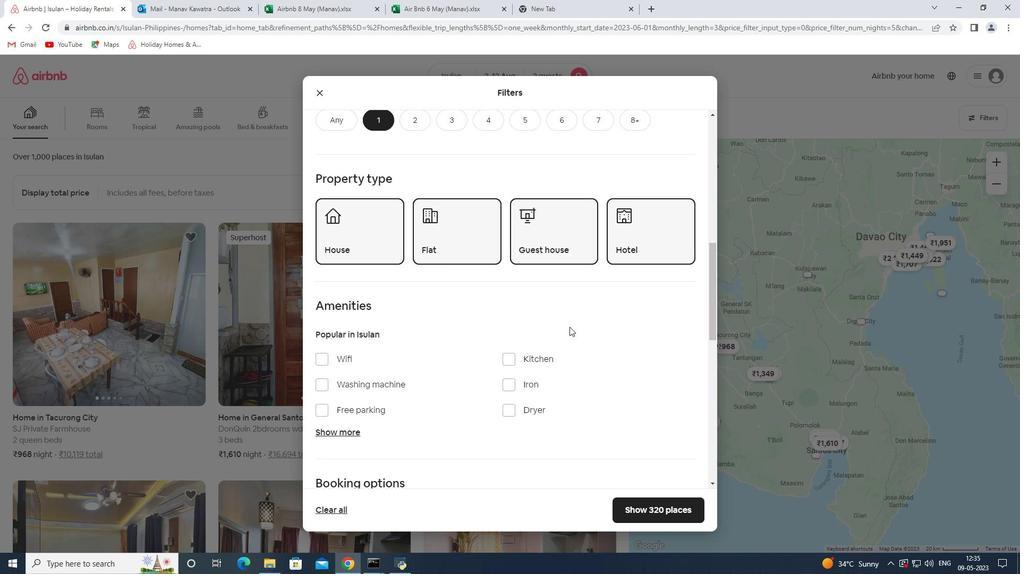 
Action: Mouse scrolled (570, 326) with delta (0, 0)
Screenshot: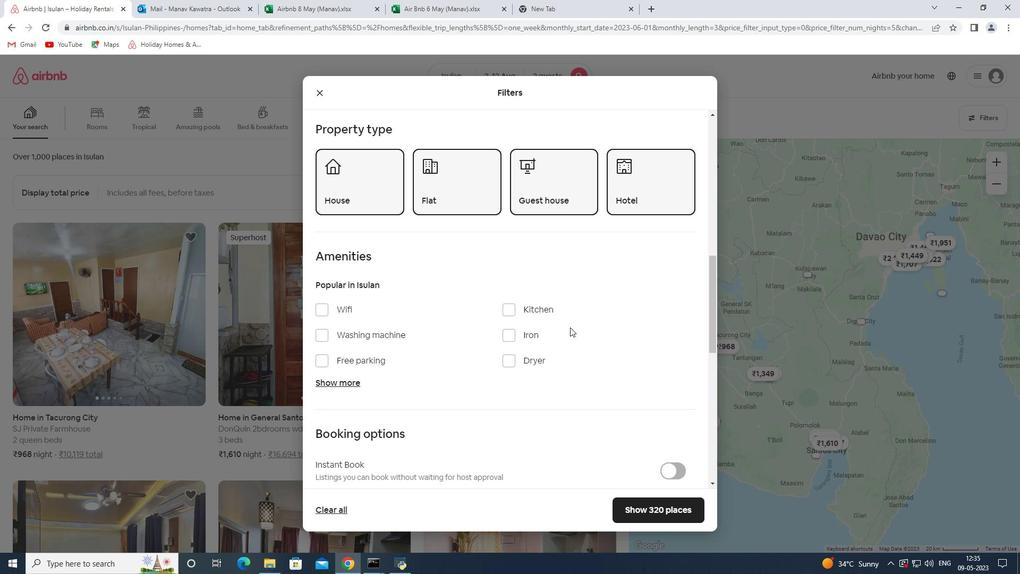 
Action: Mouse scrolled (570, 326) with delta (0, 0)
Screenshot: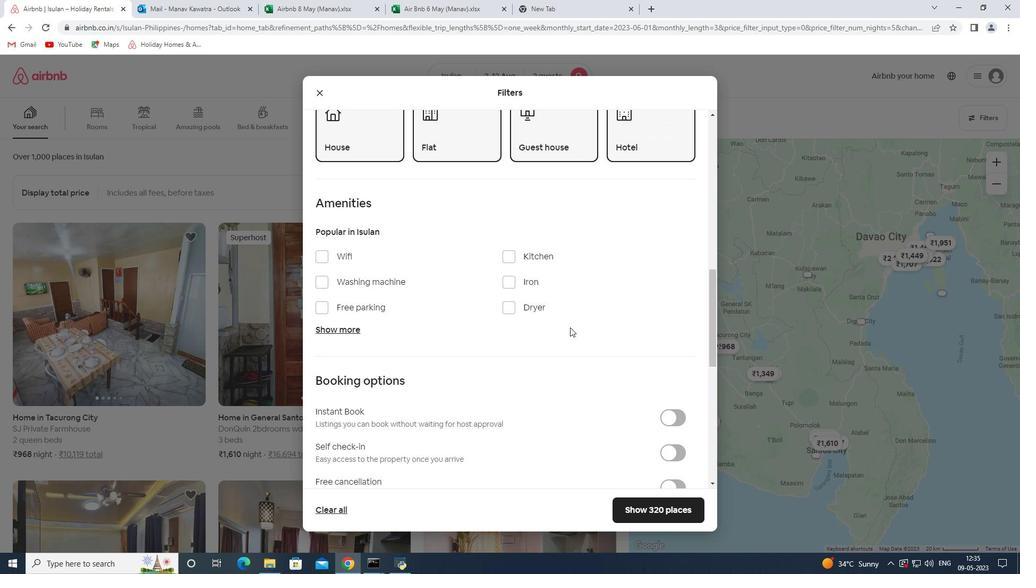 
Action: Mouse scrolled (570, 326) with delta (0, 0)
Screenshot: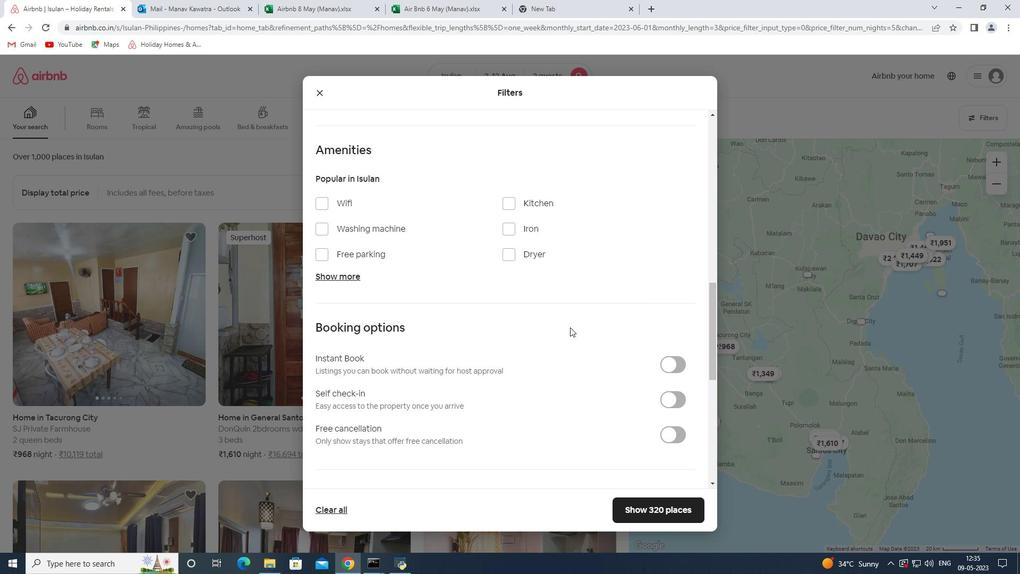 
Action: Mouse scrolled (570, 326) with delta (0, 0)
Screenshot: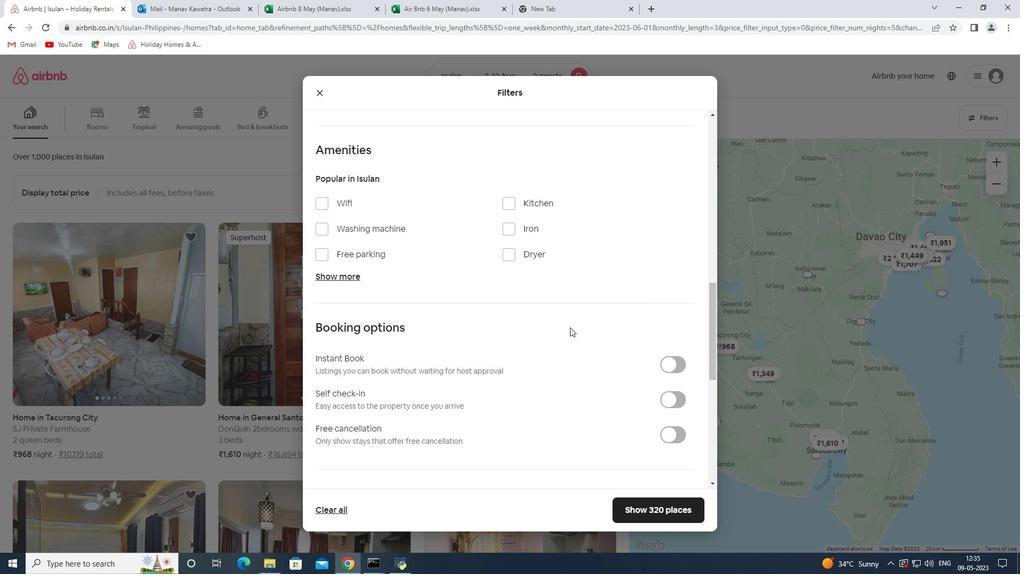 
Action: Mouse moved to (680, 288)
Screenshot: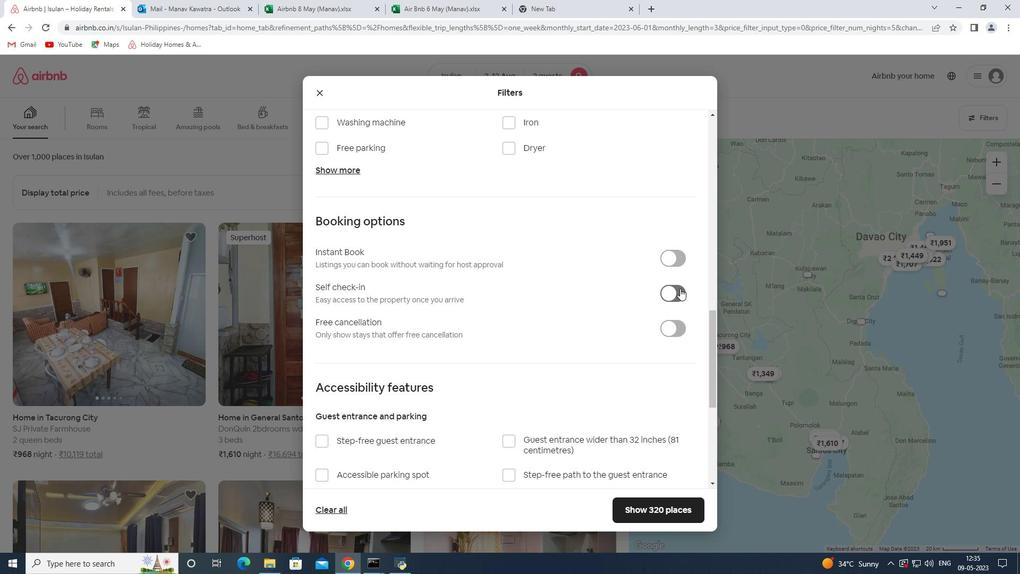 
Action: Mouse pressed left at (680, 288)
Screenshot: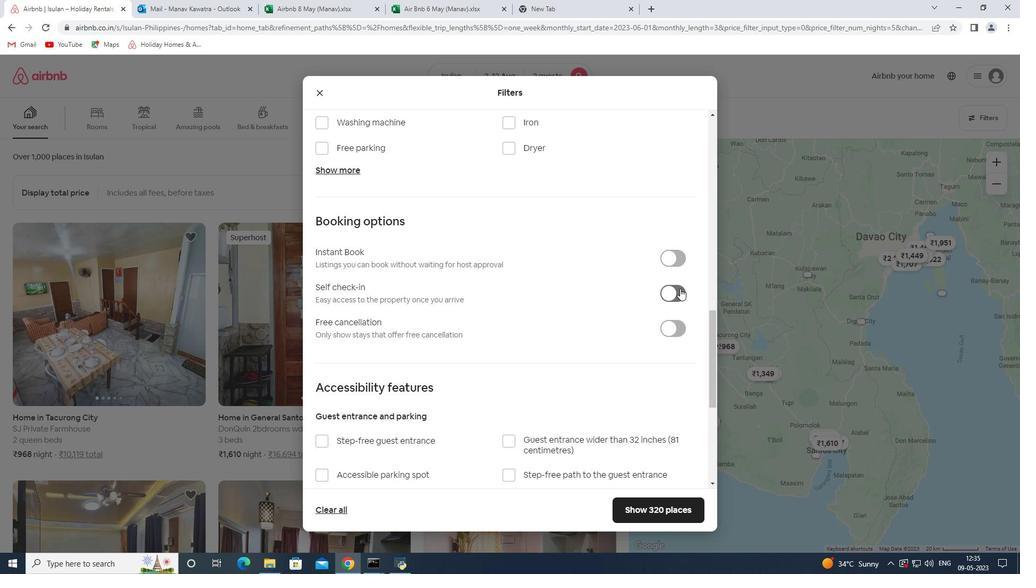 
Action: Mouse moved to (614, 328)
Screenshot: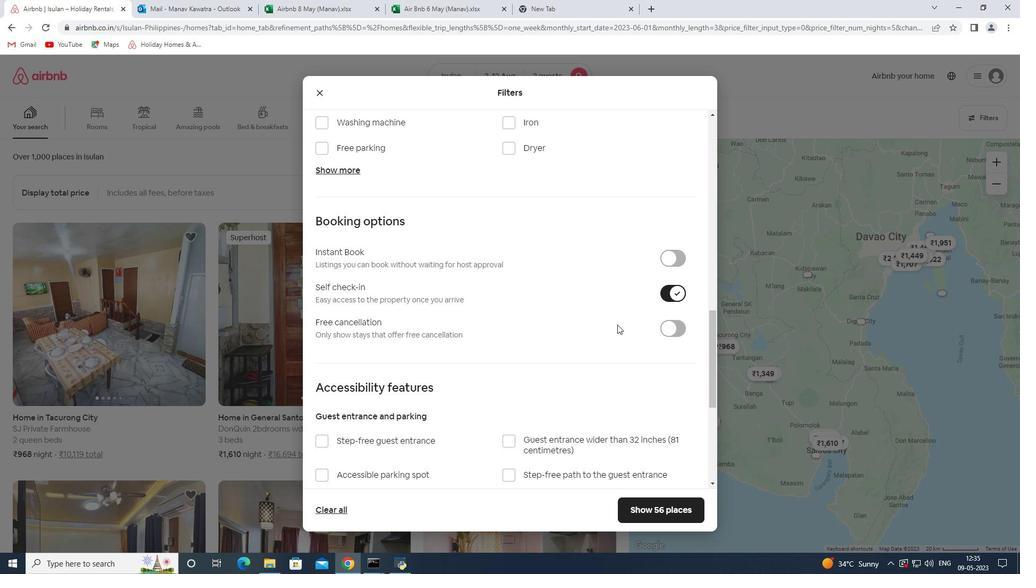 
Action: Mouse scrolled (614, 327) with delta (0, 0)
Screenshot: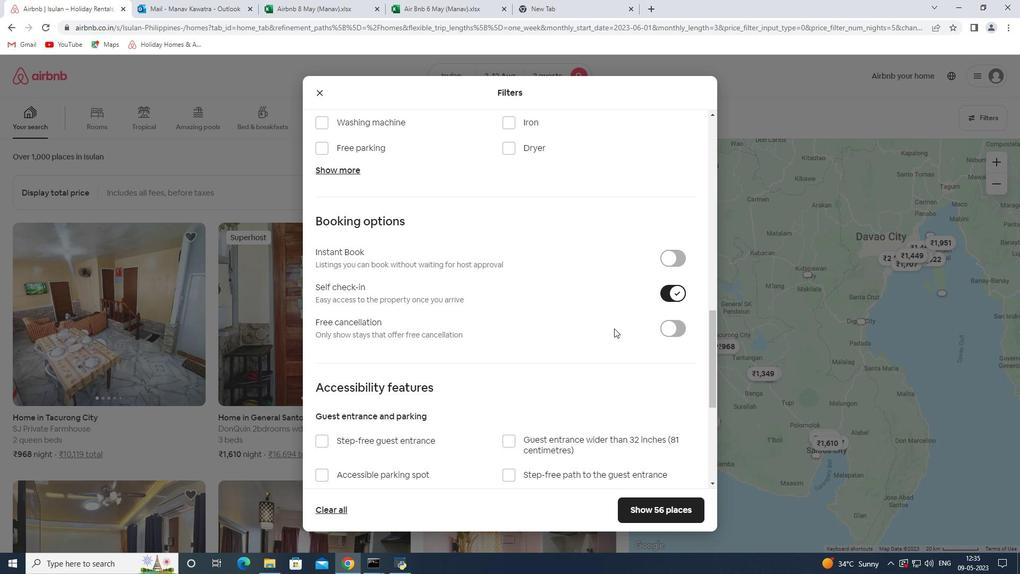 
Action: Mouse scrolled (614, 327) with delta (0, 0)
Screenshot: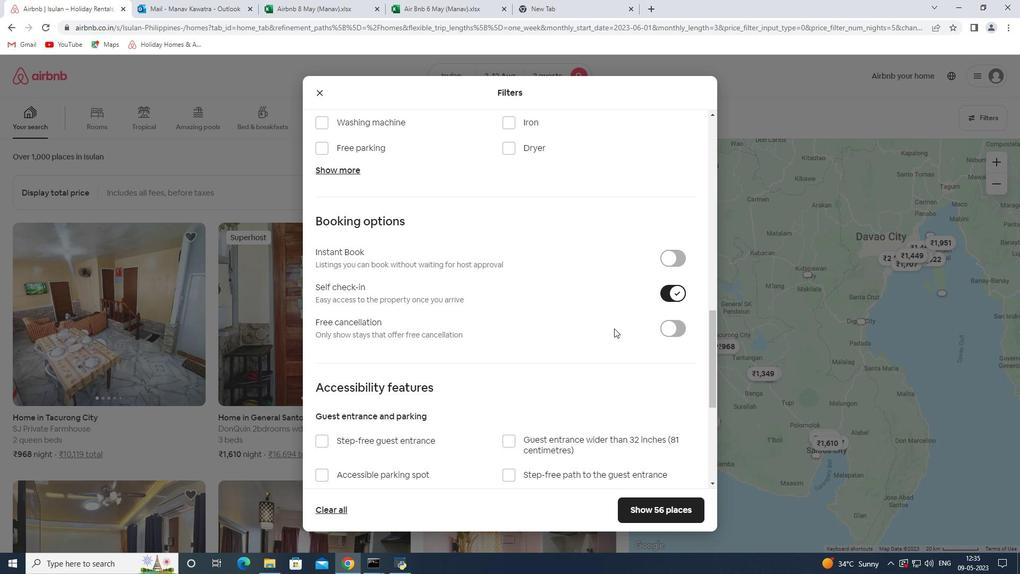 
Action: Mouse scrolled (614, 327) with delta (0, 0)
Screenshot: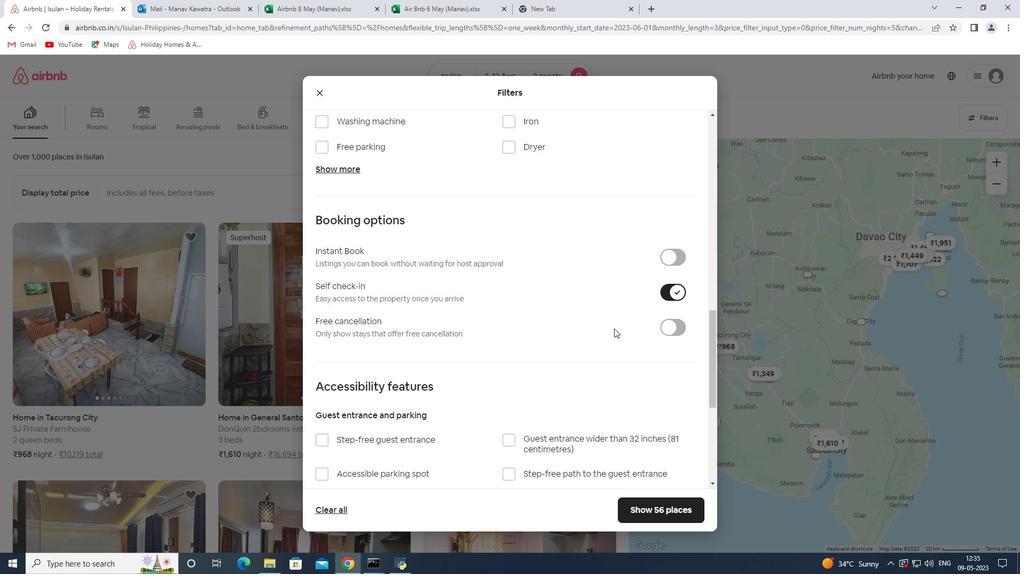 
Action: Mouse moved to (415, 387)
Screenshot: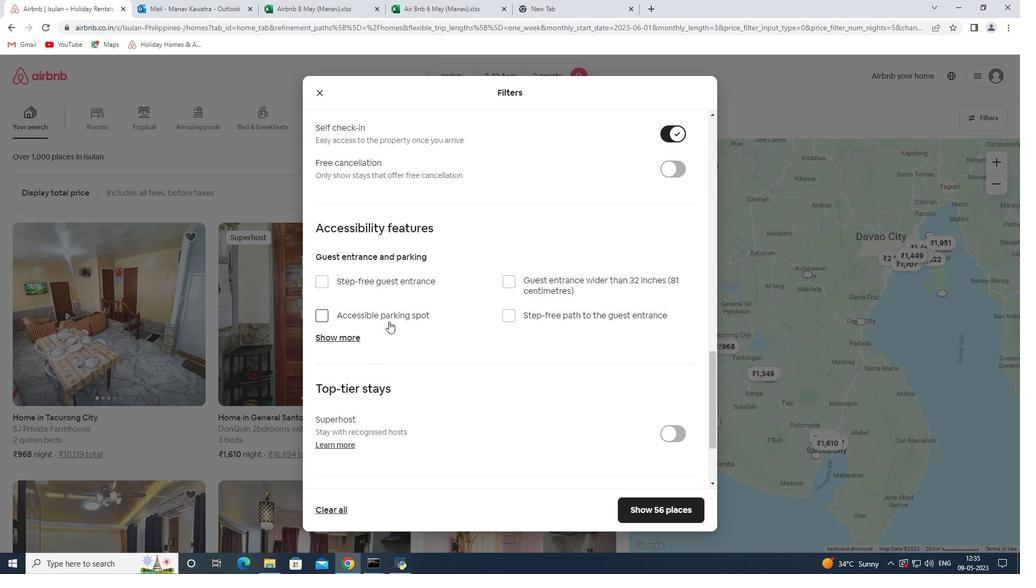 
Action: Mouse scrolled (415, 386) with delta (0, 0)
Screenshot: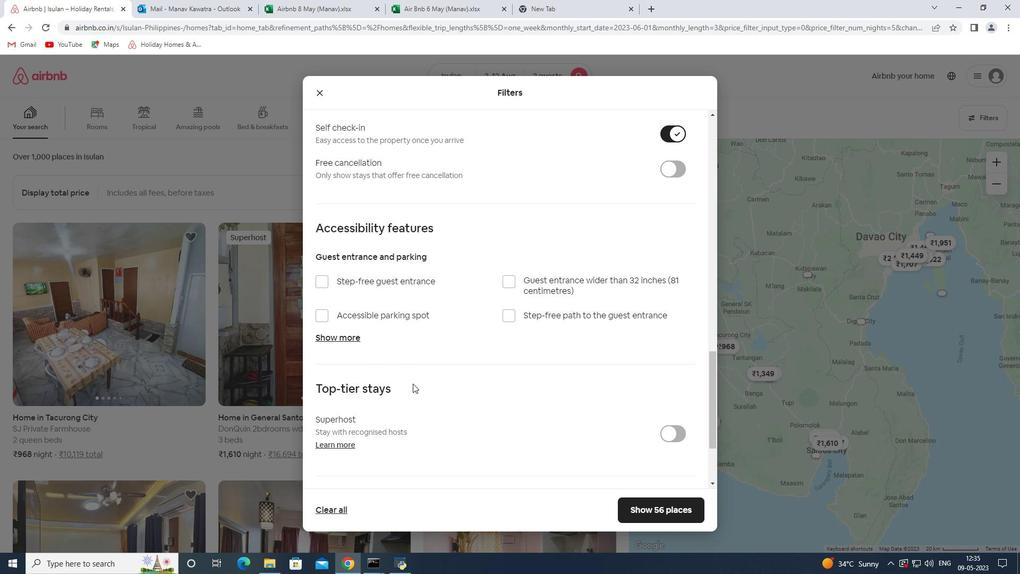 
Action: Mouse scrolled (415, 386) with delta (0, 0)
Screenshot: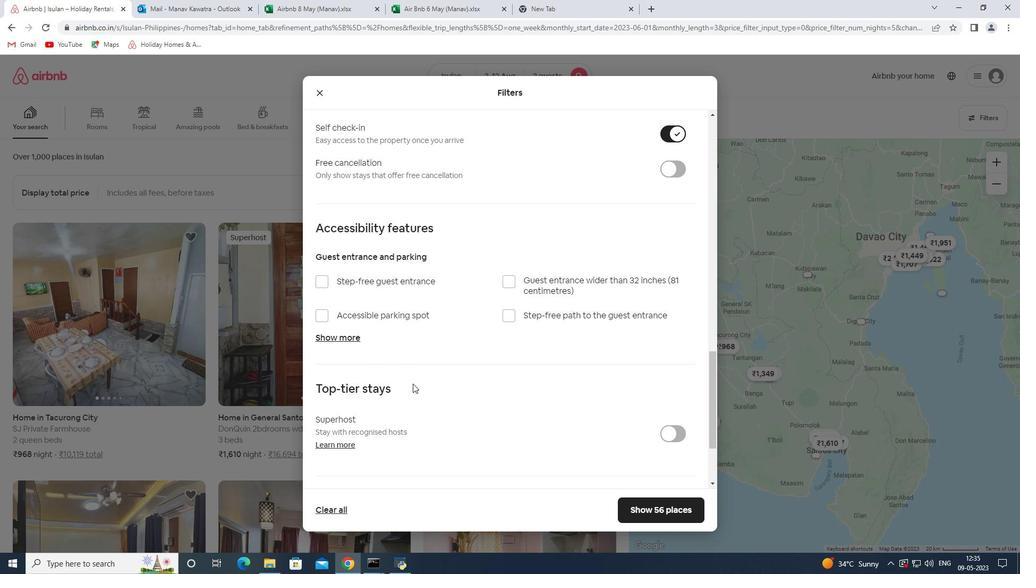 
Action: Mouse scrolled (415, 386) with delta (0, 0)
Screenshot: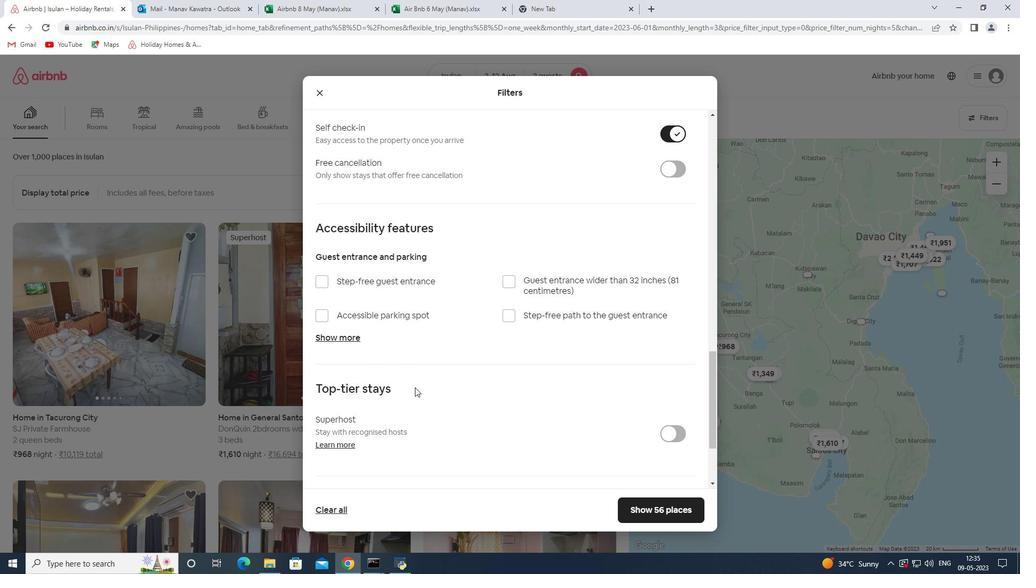 
Action: Mouse scrolled (415, 386) with delta (0, 0)
Screenshot: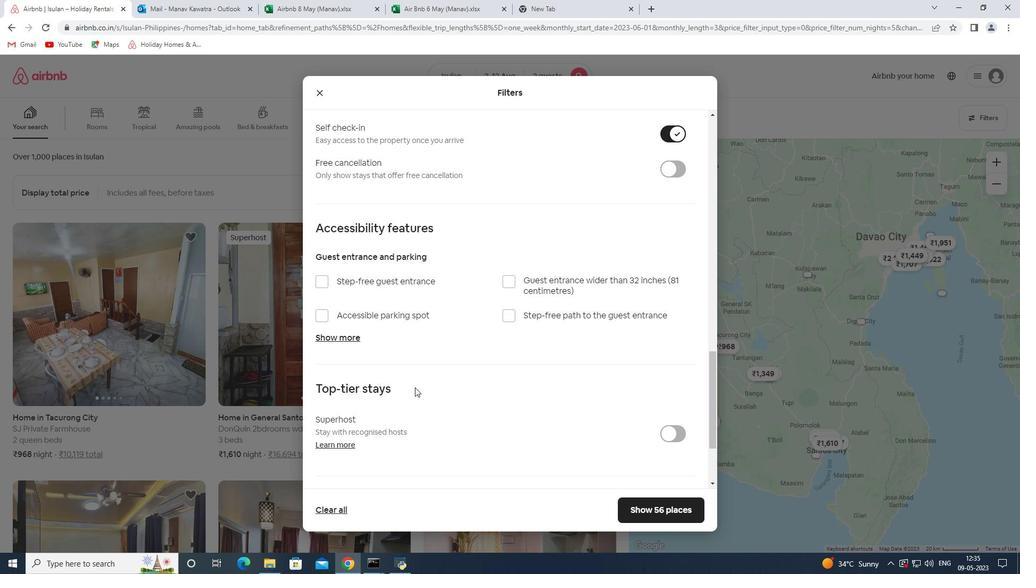 
Action: Mouse moved to (359, 416)
Screenshot: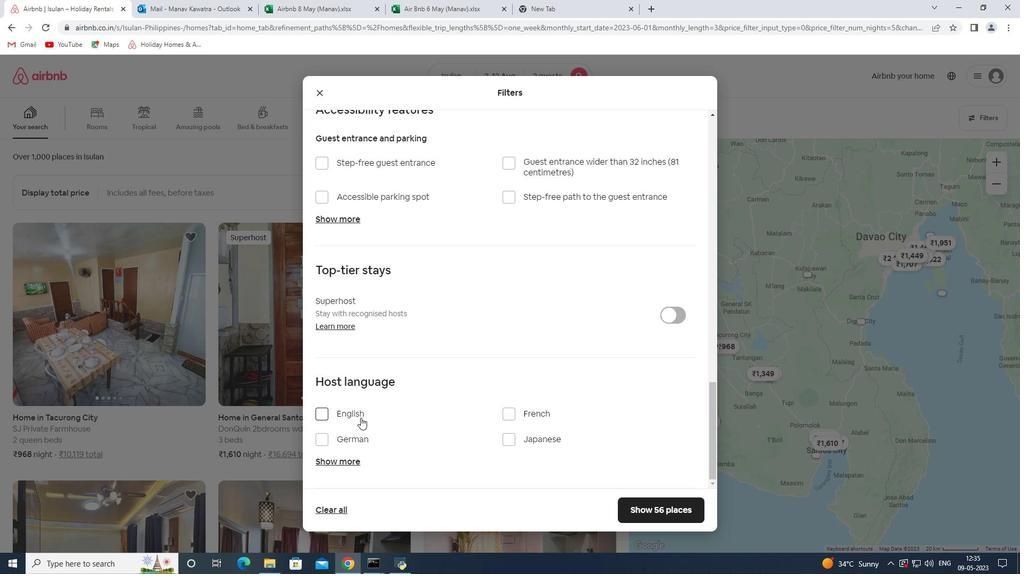 
Action: Mouse pressed left at (359, 416)
Screenshot: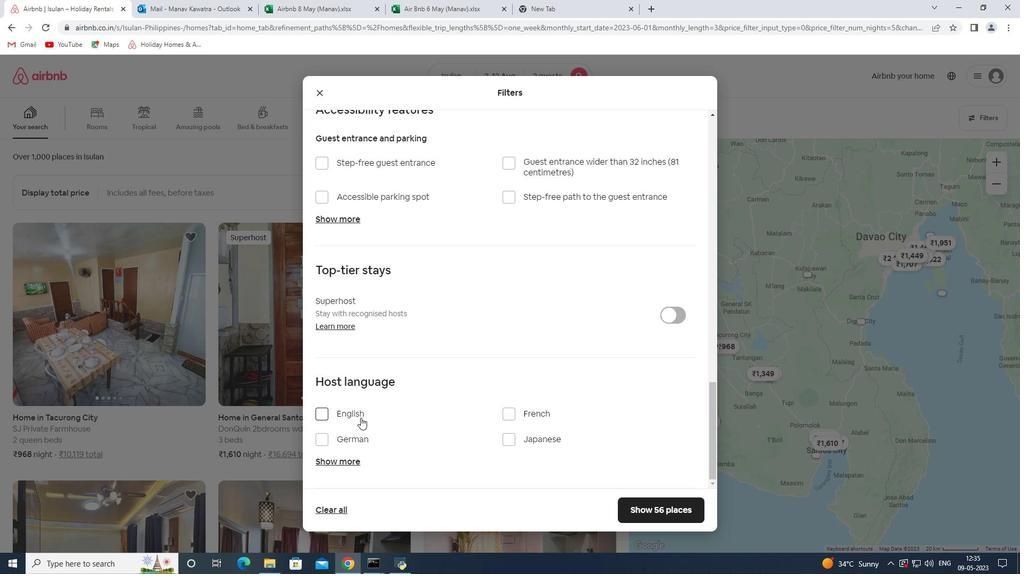 
Action: Mouse moved to (675, 512)
Screenshot: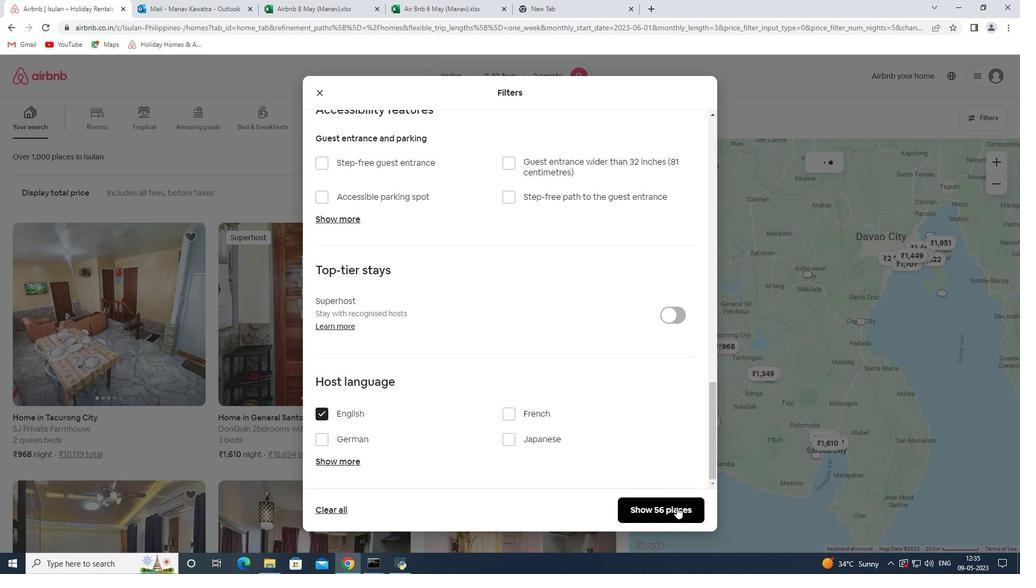 
Action: Mouse pressed left at (675, 512)
Screenshot: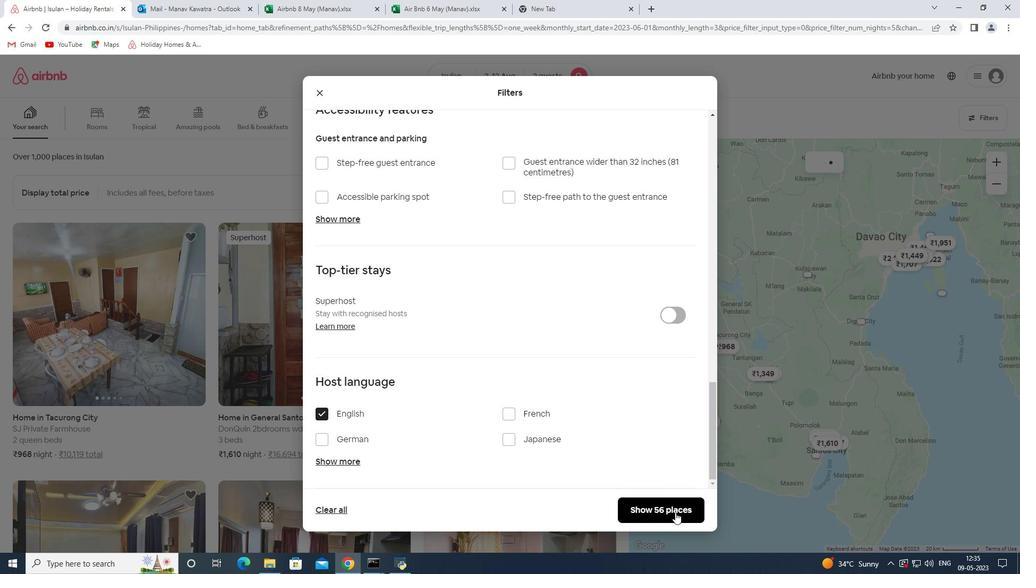 
